 Task: Add Wishgarden Deep Lung & Bronchioles to the cart.
Action: Mouse moved to (334, 167)
Screenshot: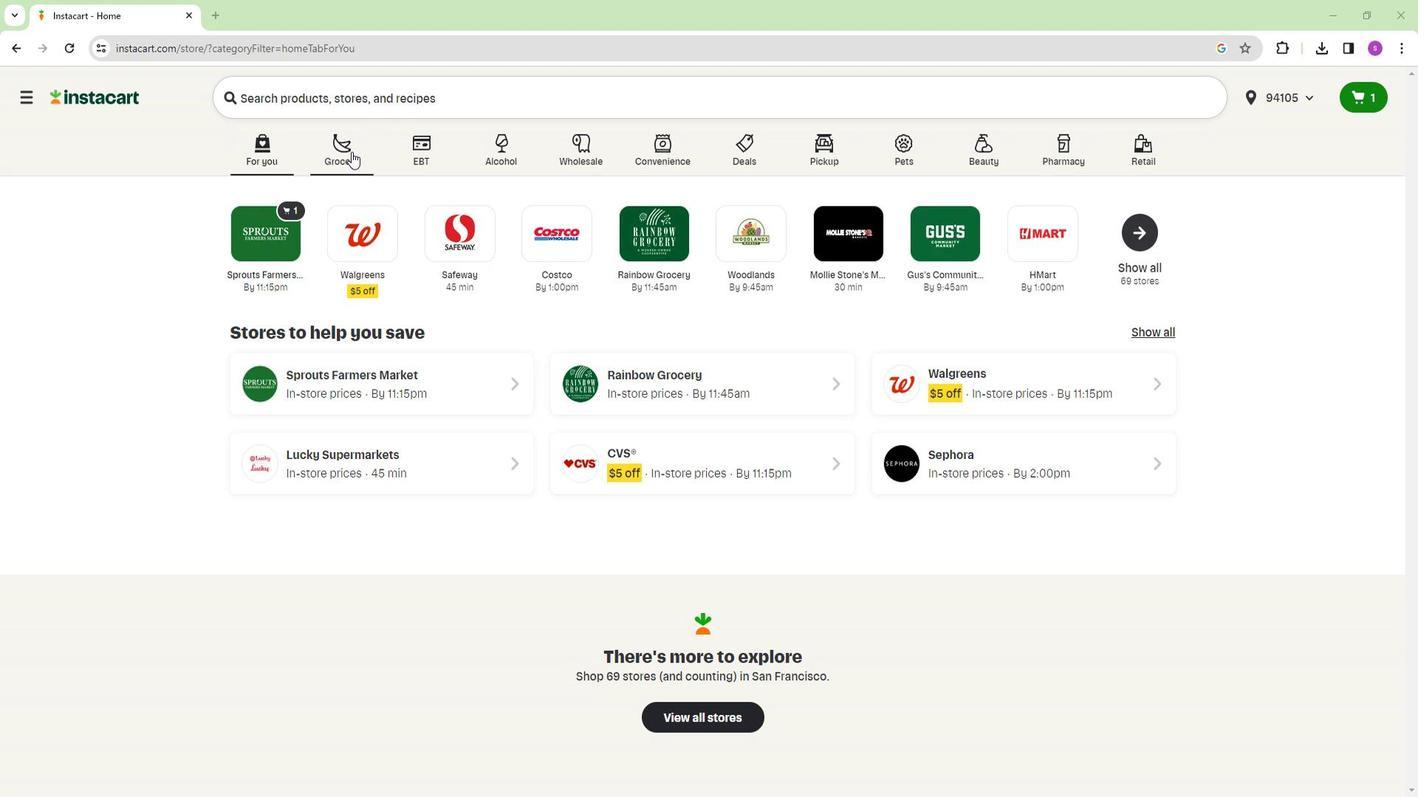 
Action: Mouse pressed left at (334, 167)
Screenshot: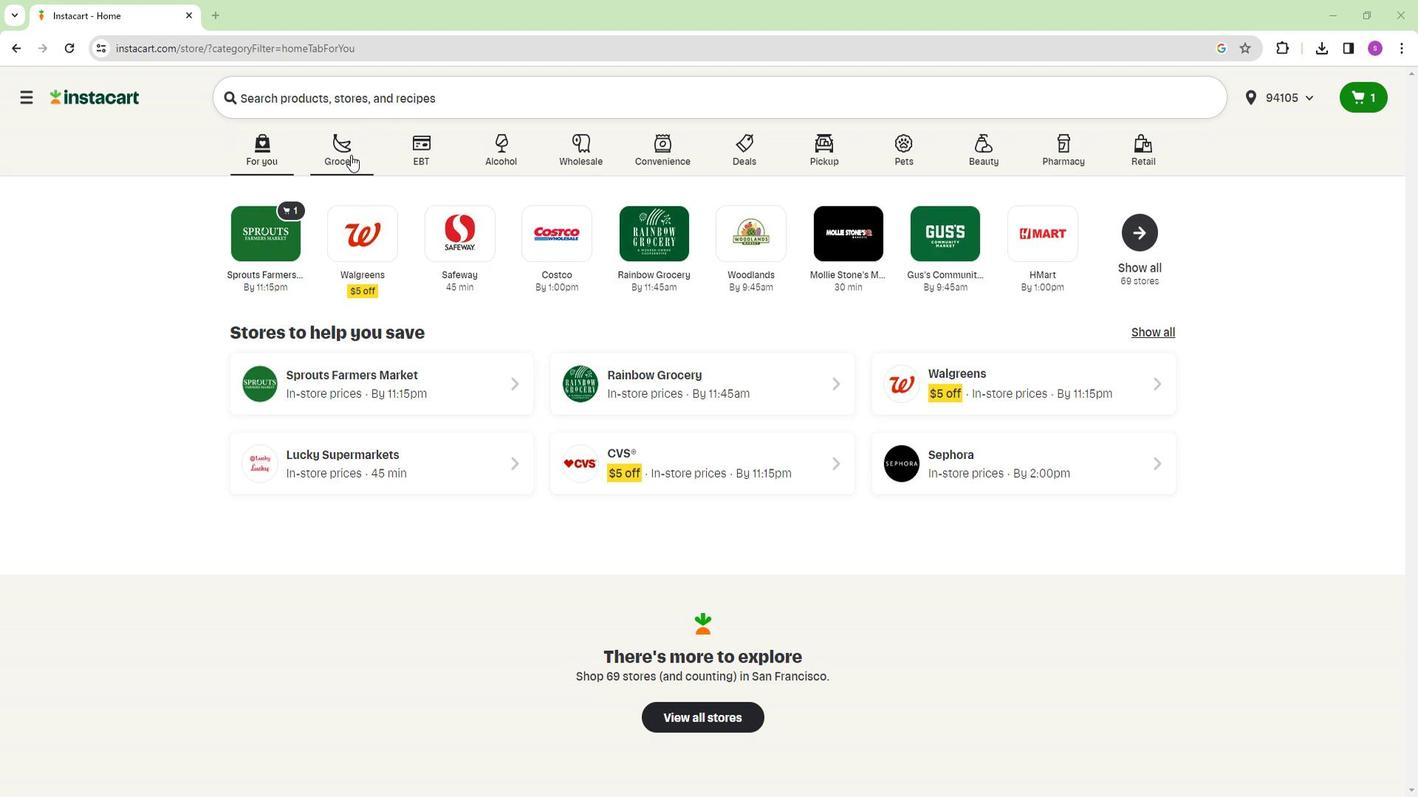 
Action: Mouse moved to (237, 242)
Screenshot: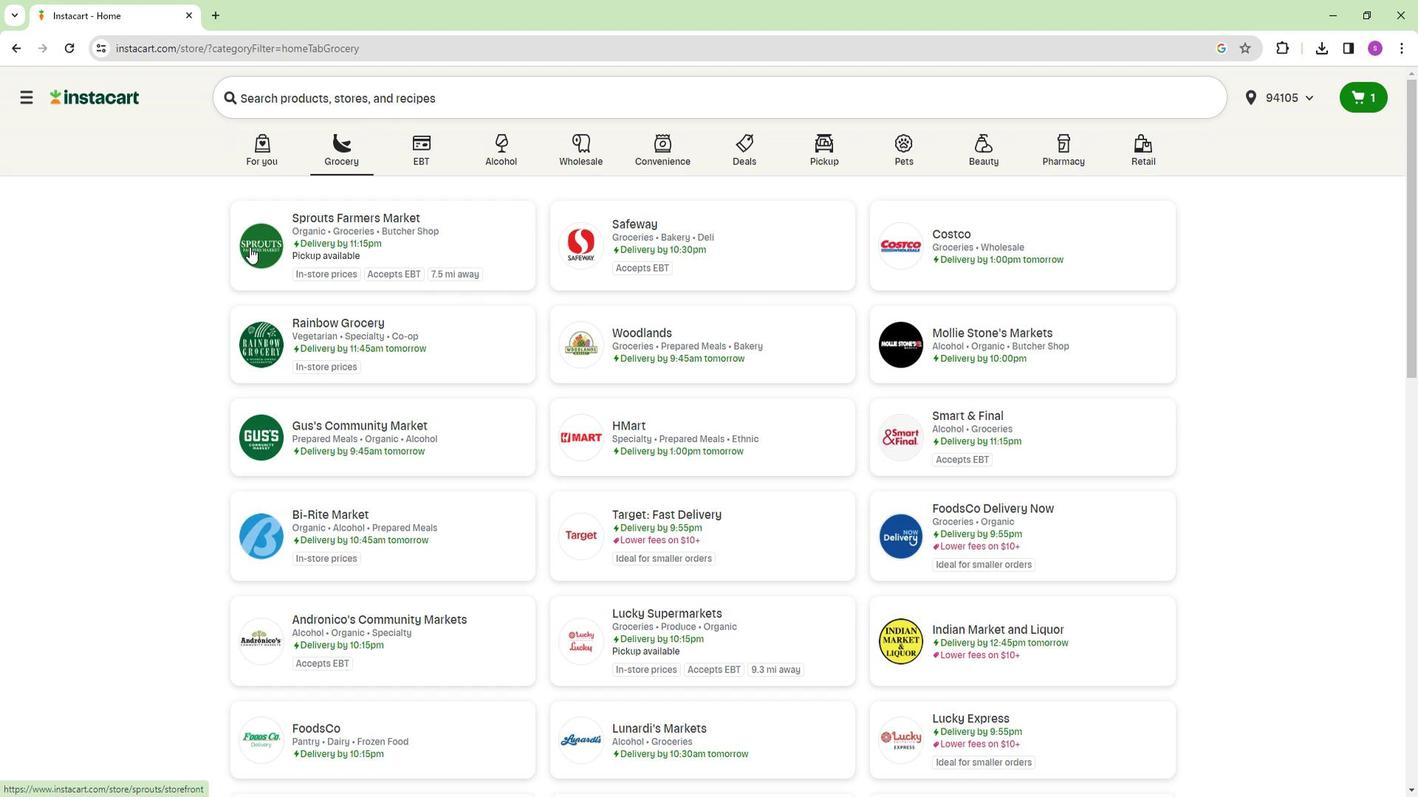 
Action: Mouse pressed left at (237, 242)
Screenshot: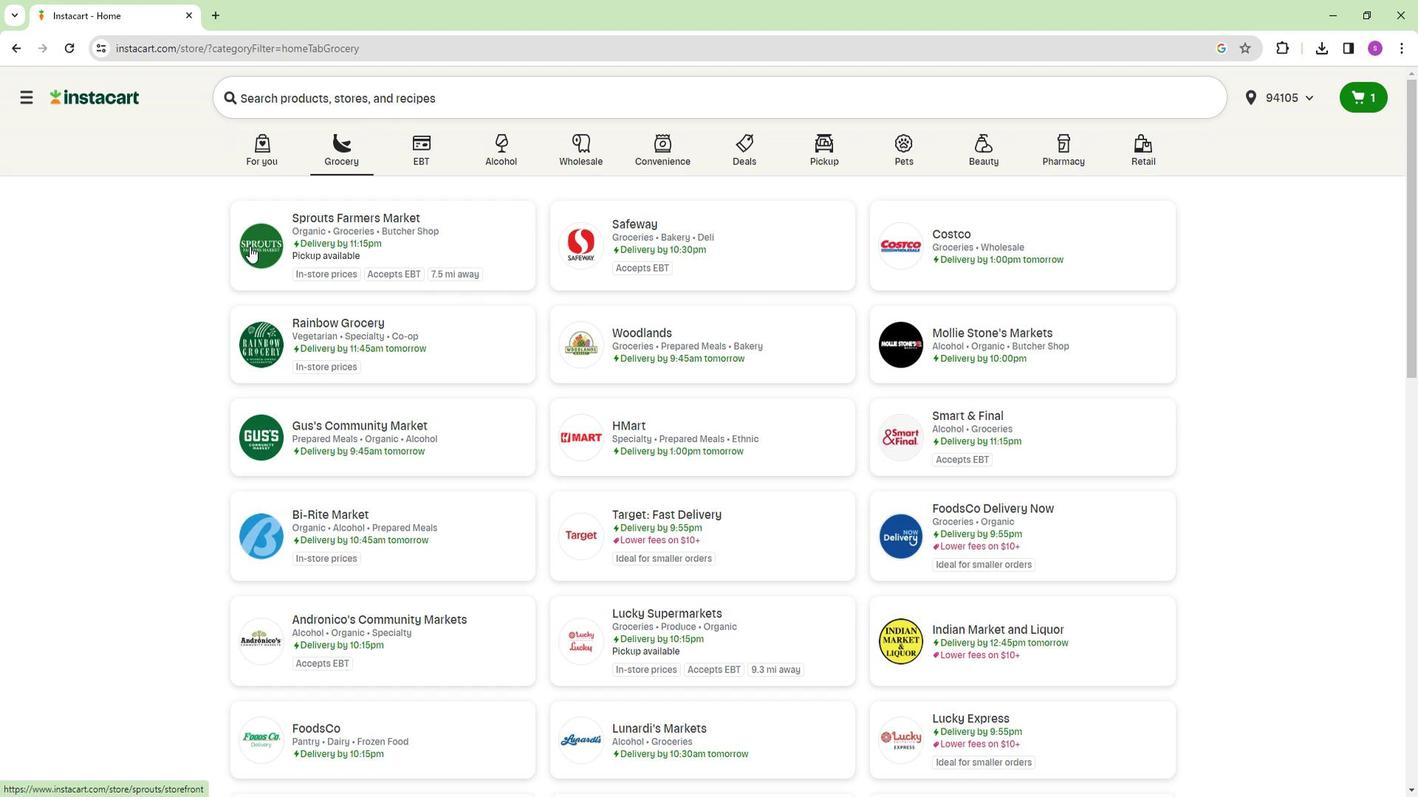 
Action: Mouse moved to (119, 468)
Screenshot: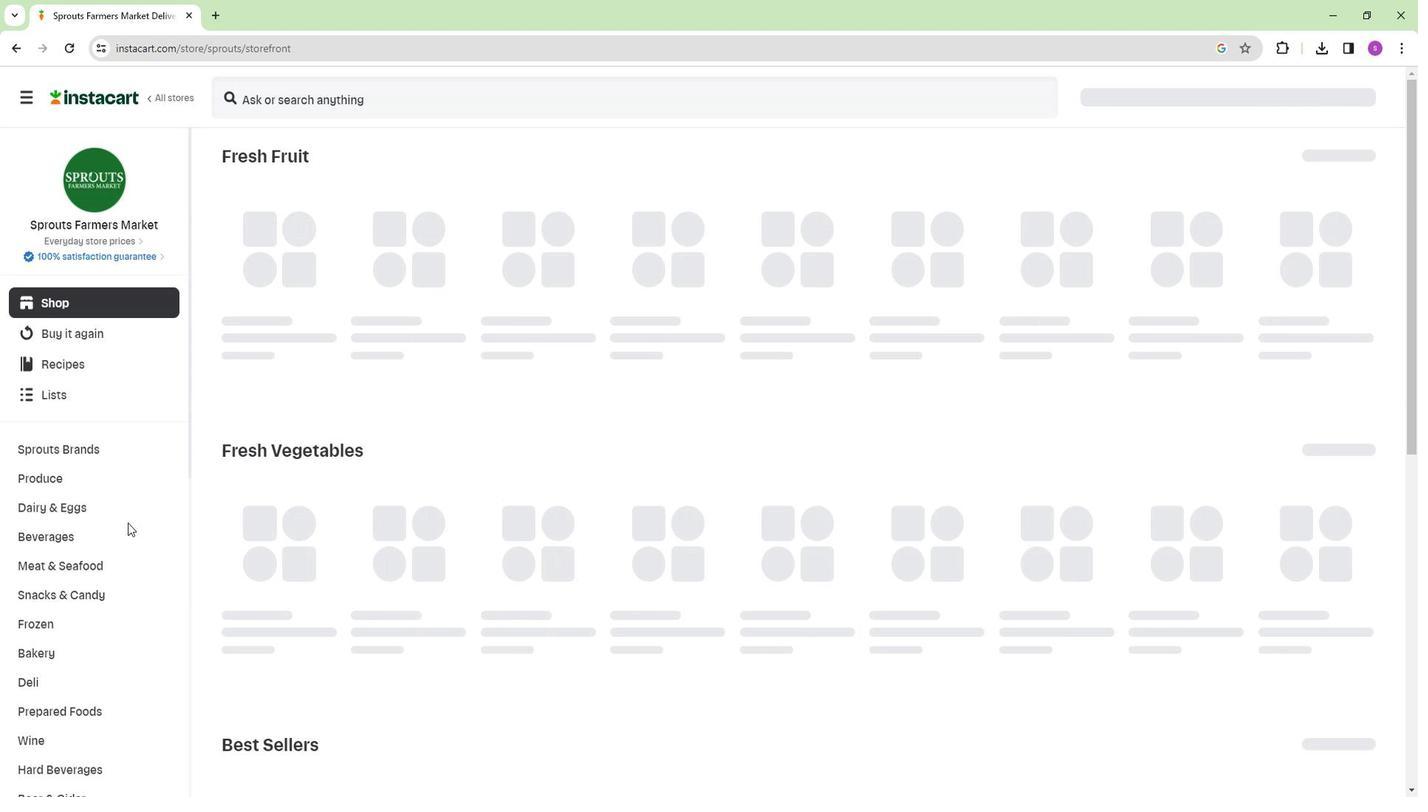 
Action: Mouse scrolled (119, 467) with delta (0, 0)
Screenshot: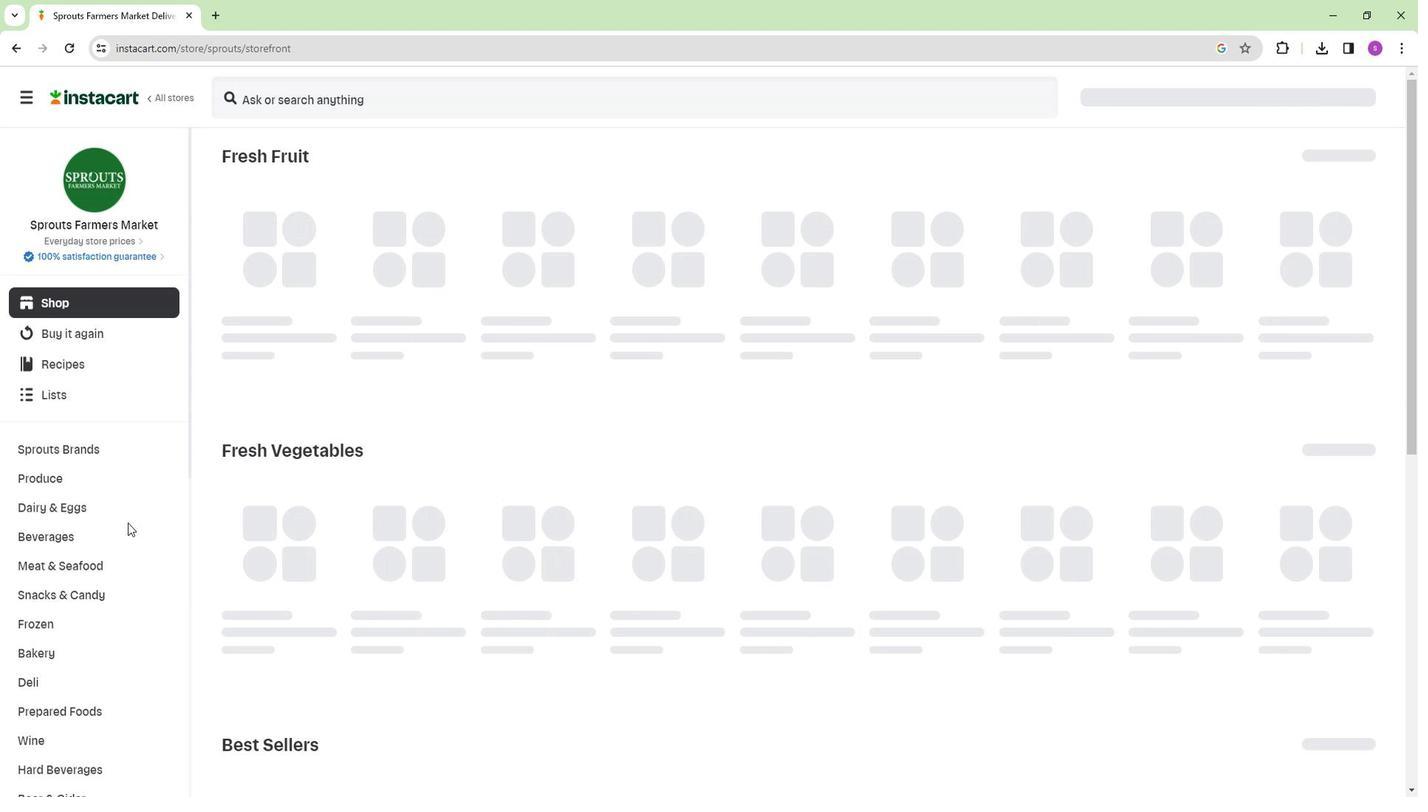 
Action: Mouse moved to (120, 466)
Screenshot: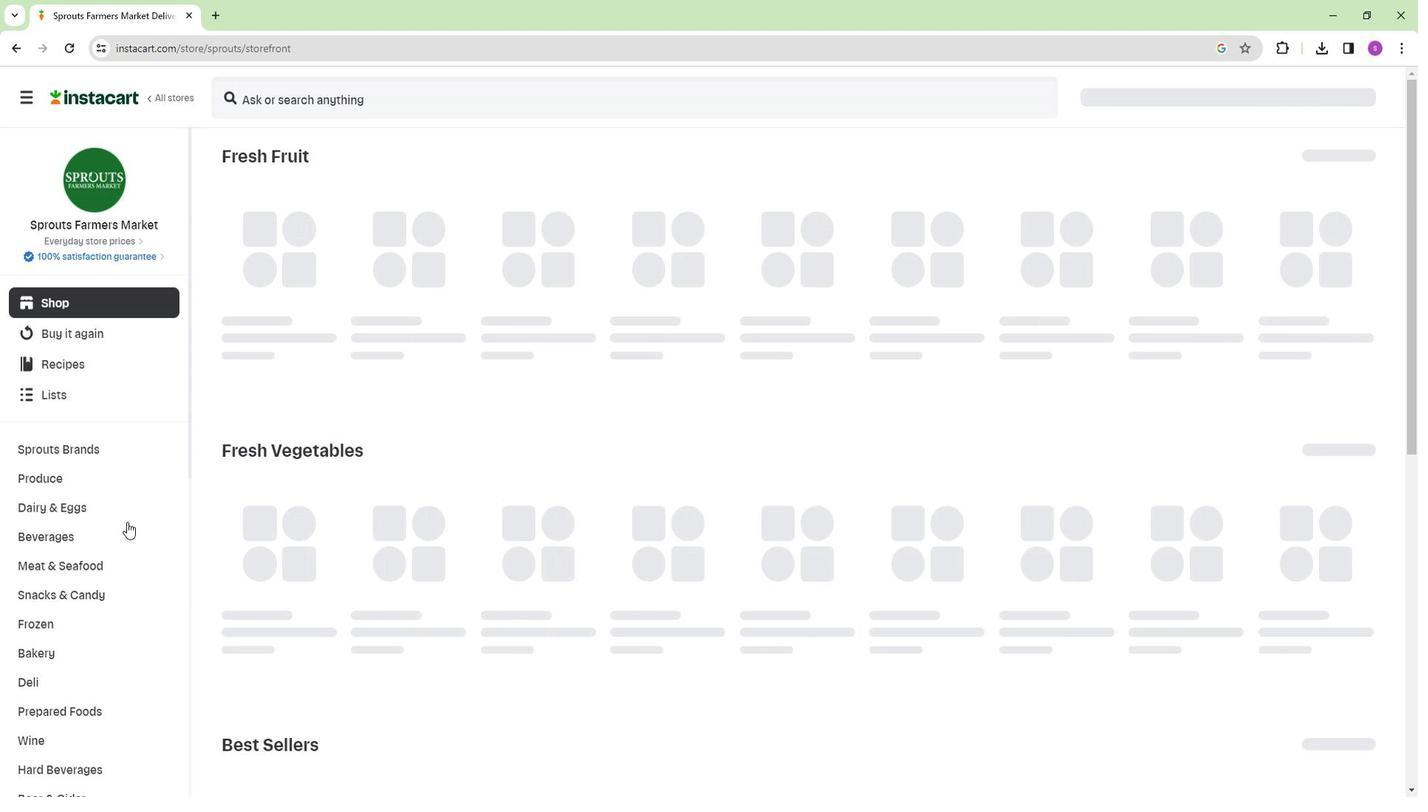 
Action: Mouse scrolled (120, 465) with delta (0, 0)
Screenshot: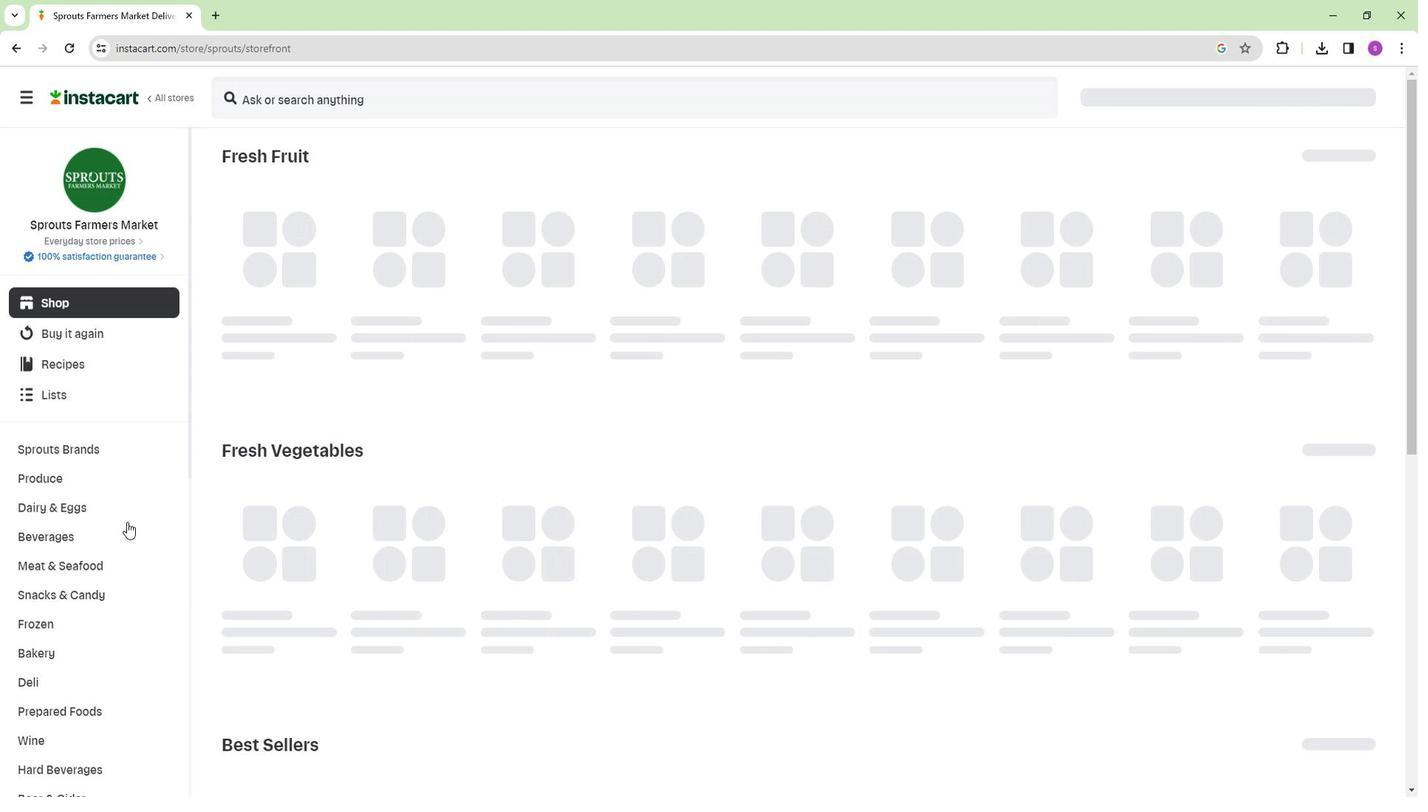 
Action: Mouse moved to (125, 452)
Screenshot: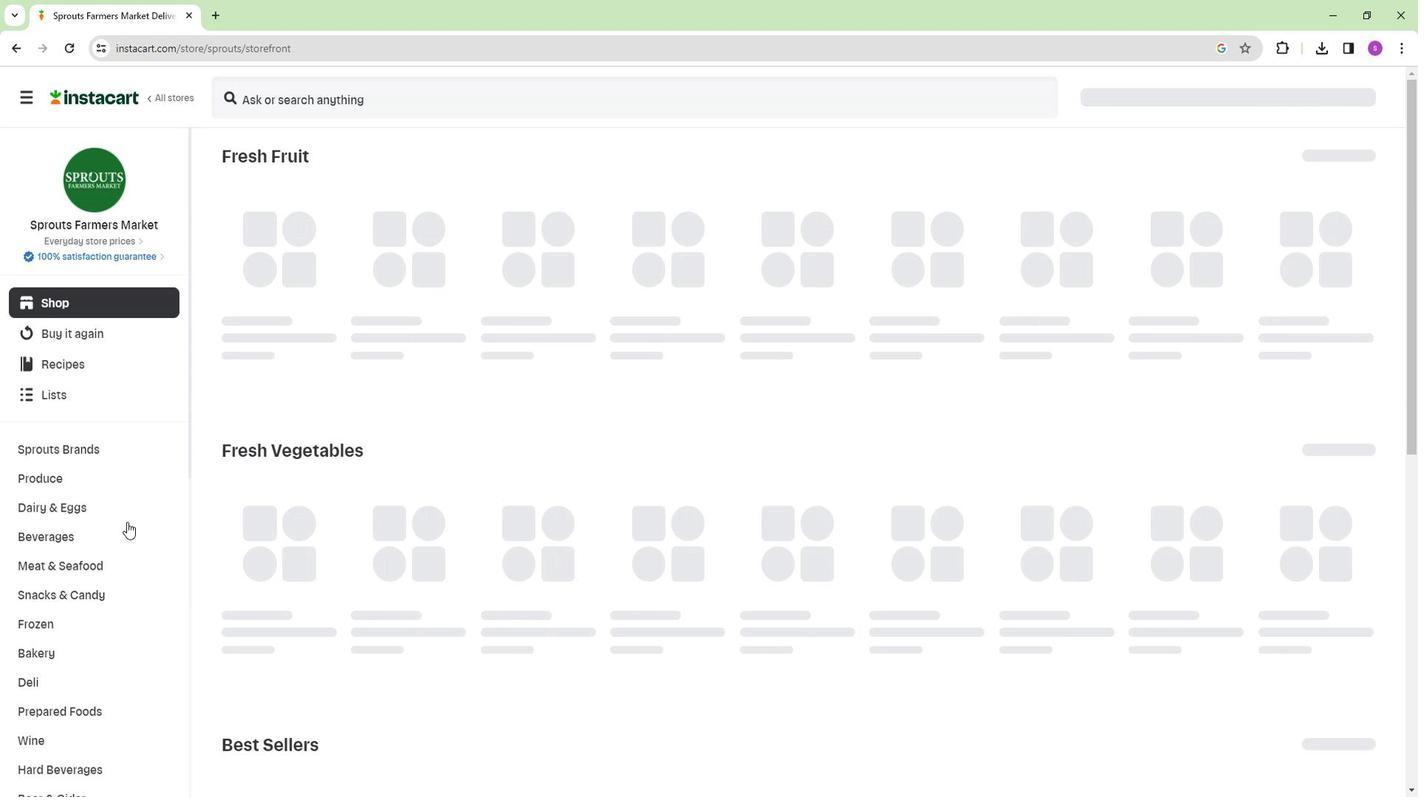 
Action: Mouse scrolled (125, 452) with delta (0, 0)
Screenshot: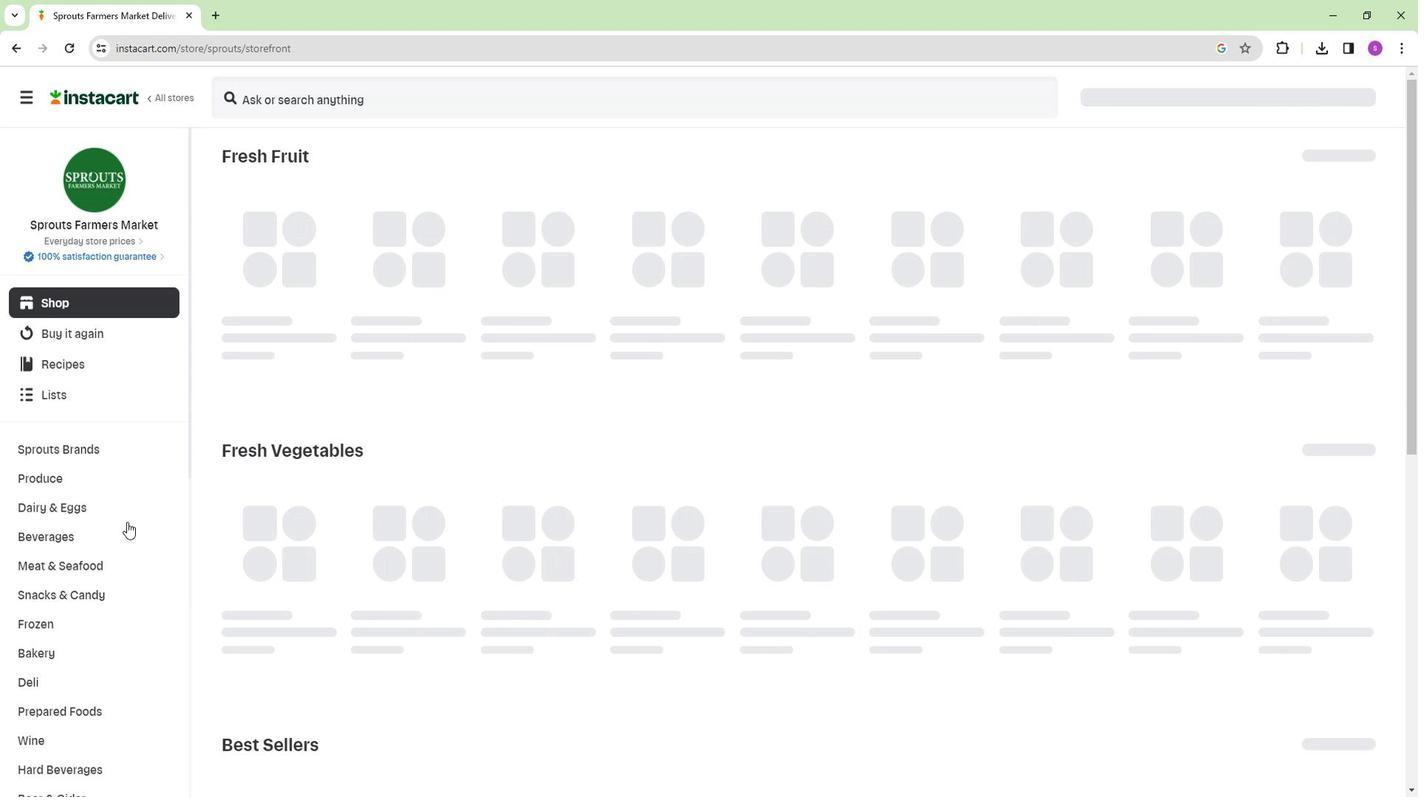 
Action: Mouse moved to (113, 418)
Screenshot: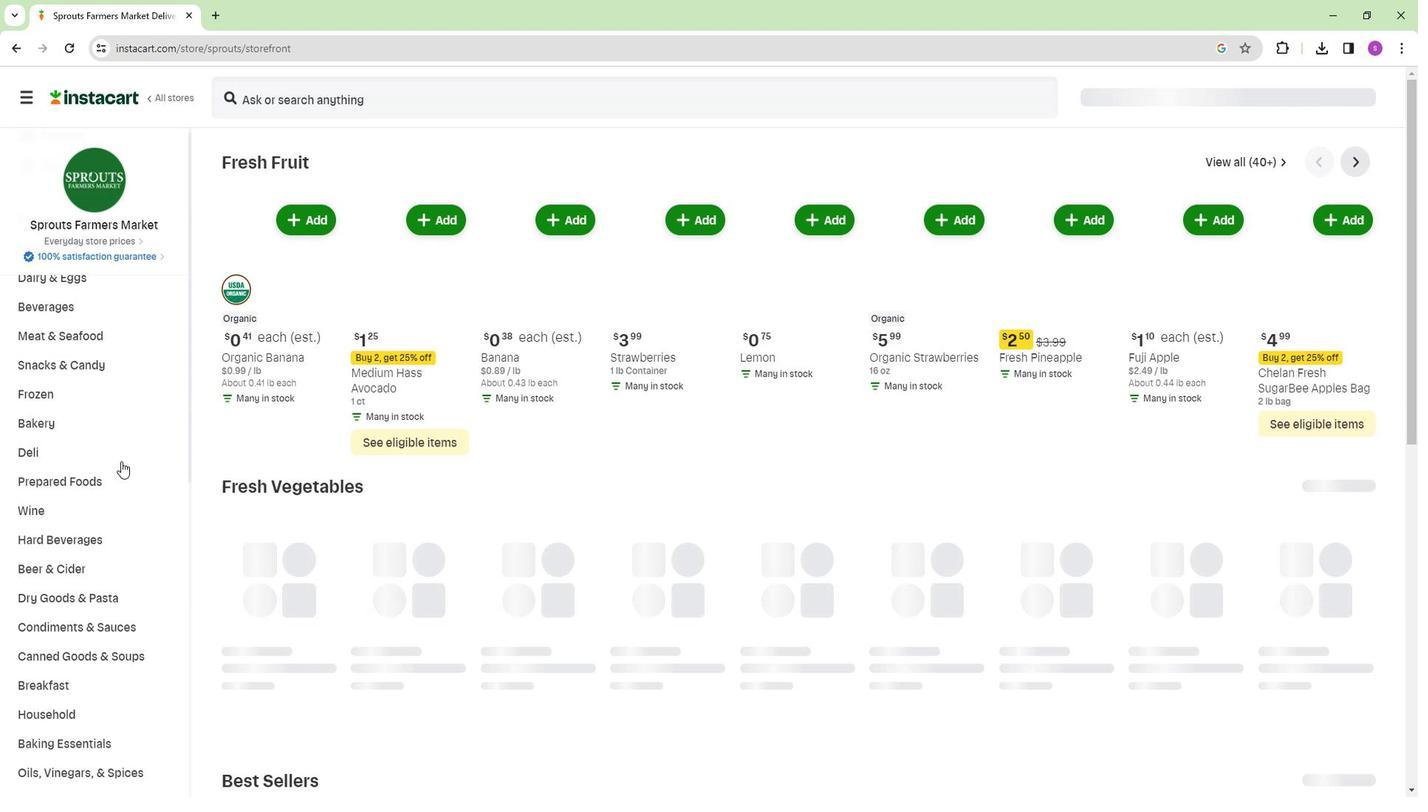 
Action: Mouse scrolled (113, 418) with delta (0, 0)
Screenshot: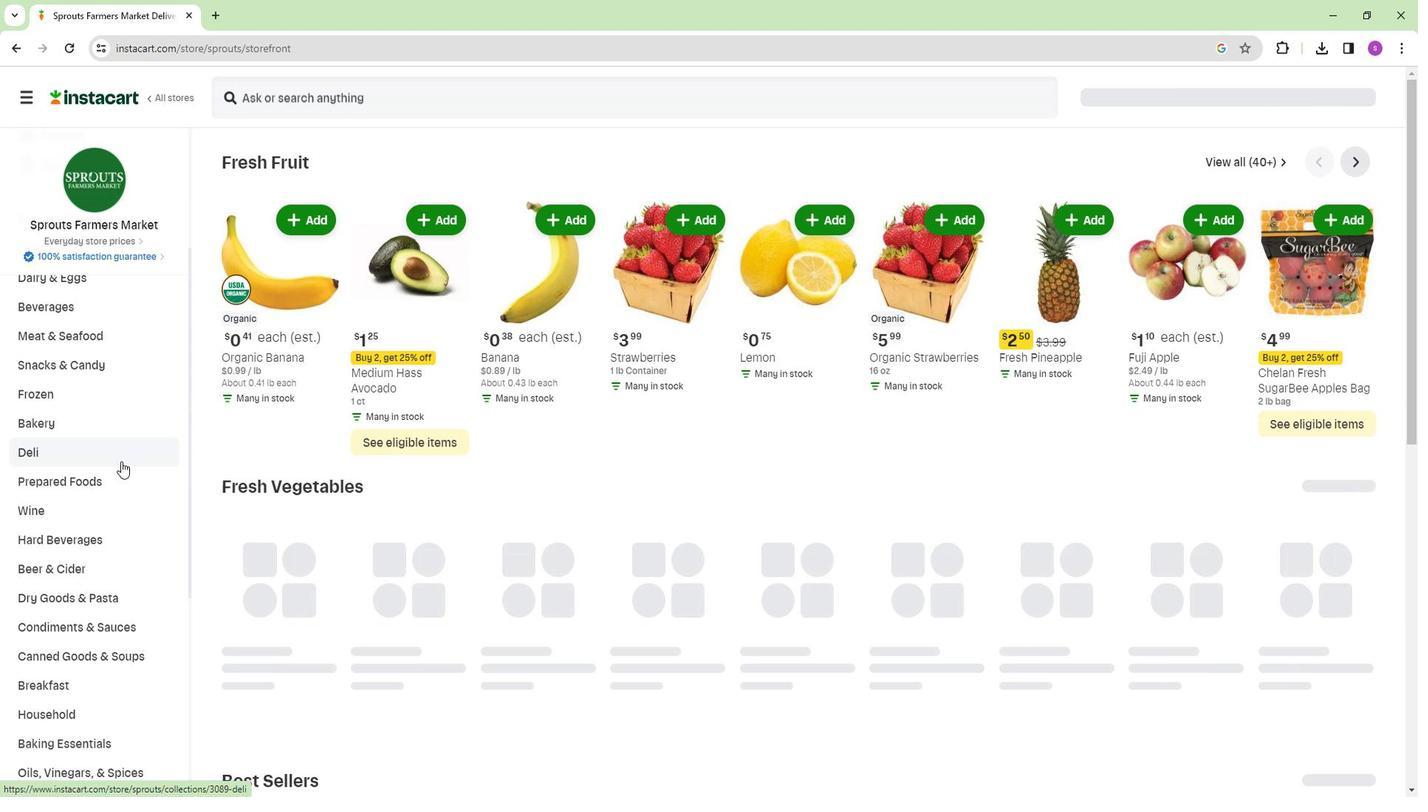 
Action: Mouse moved to (87, 633)
Screenshot: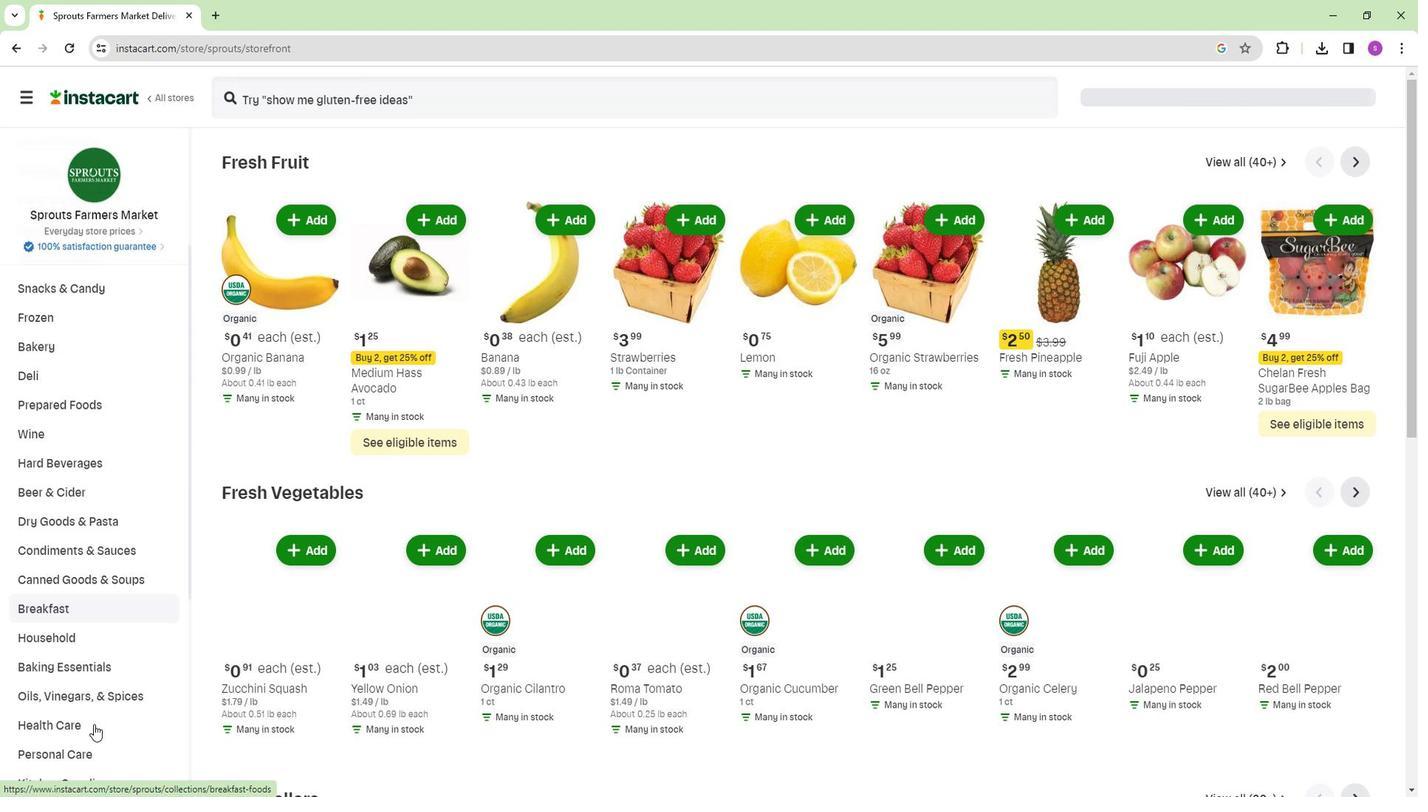 
Action: Mouse pressed left at (87, 633)
Screenshot: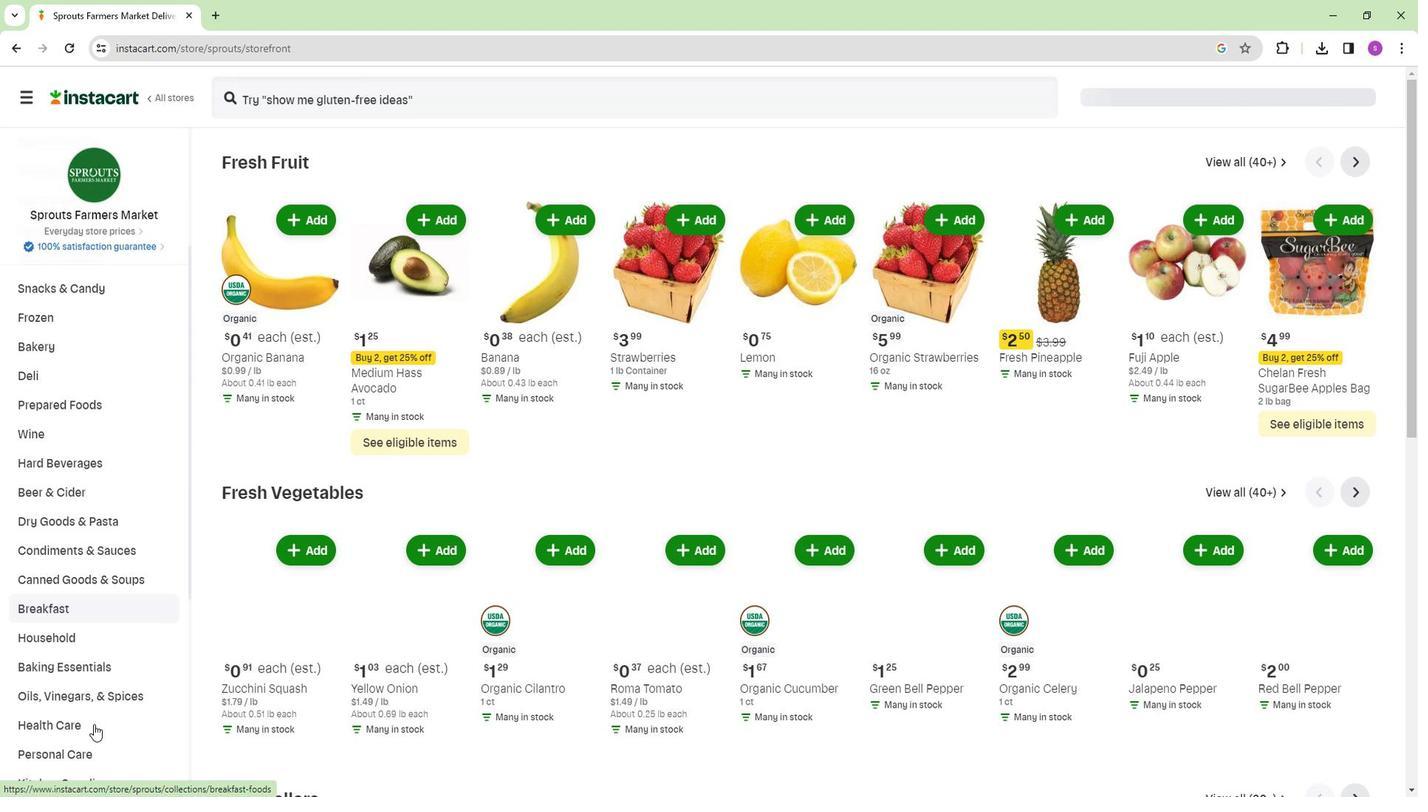 
Action: Mouse moved to (54, 633)
Screenshot: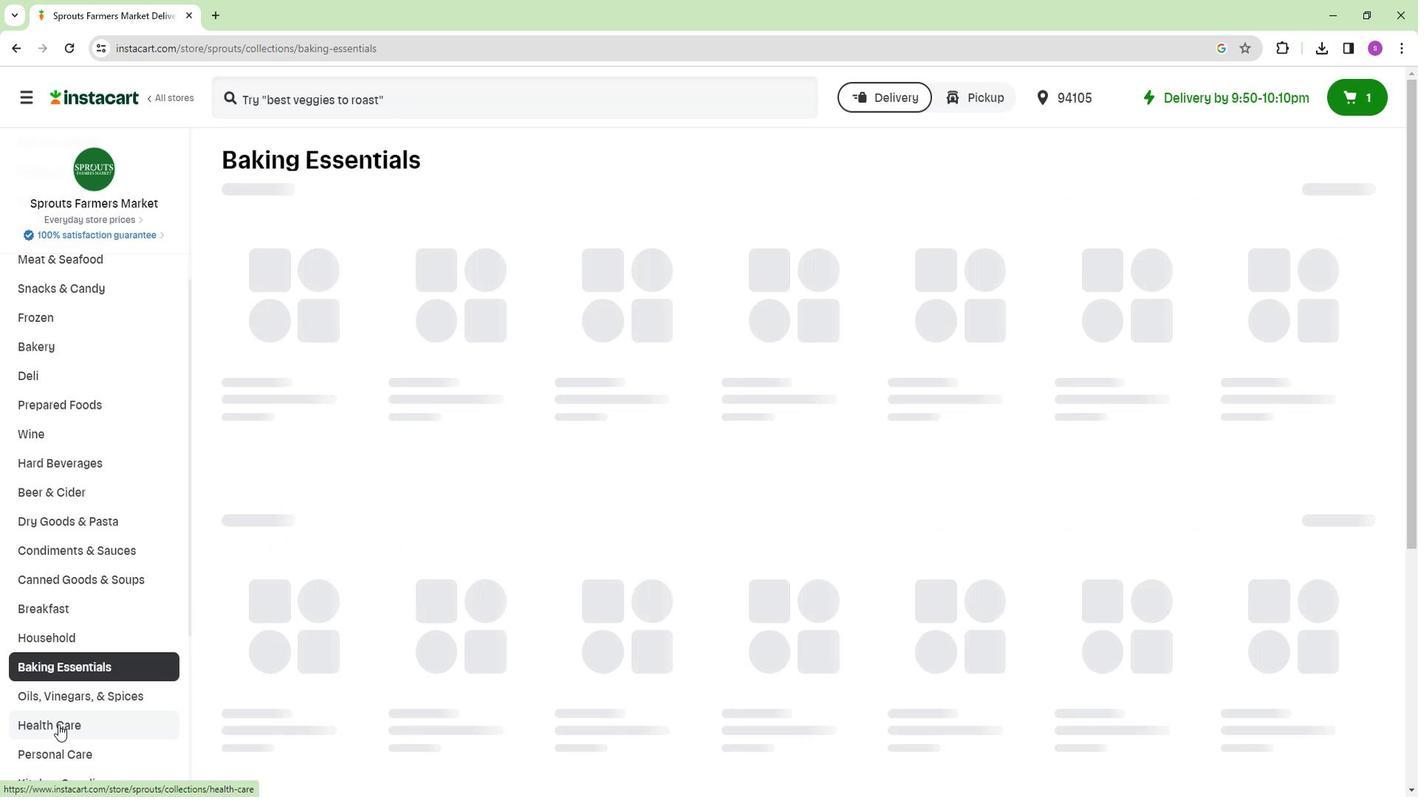 
Action: Mouse pressed left at (54, 633)
Screenshot: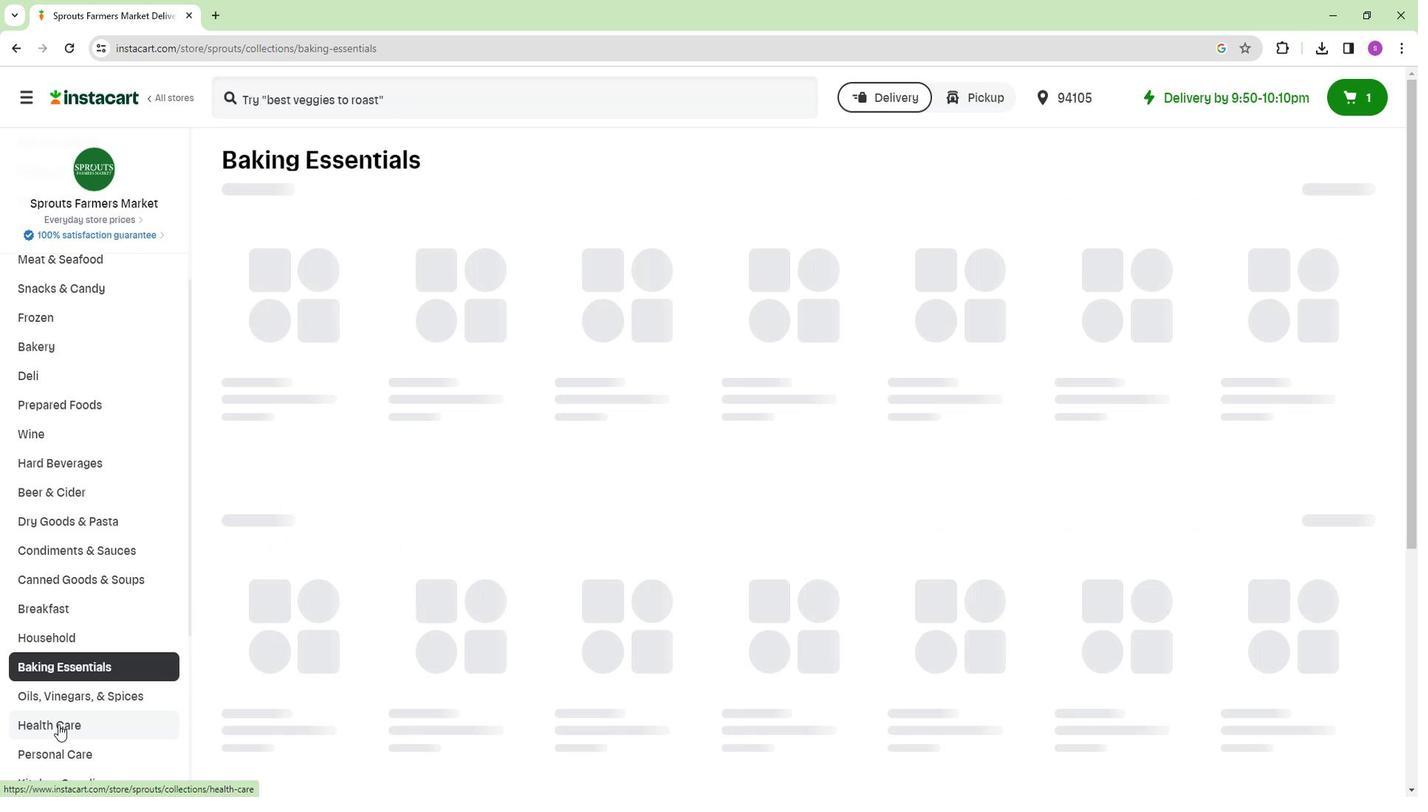 
Action: Mouse moved to (476, 202)
Screenshot: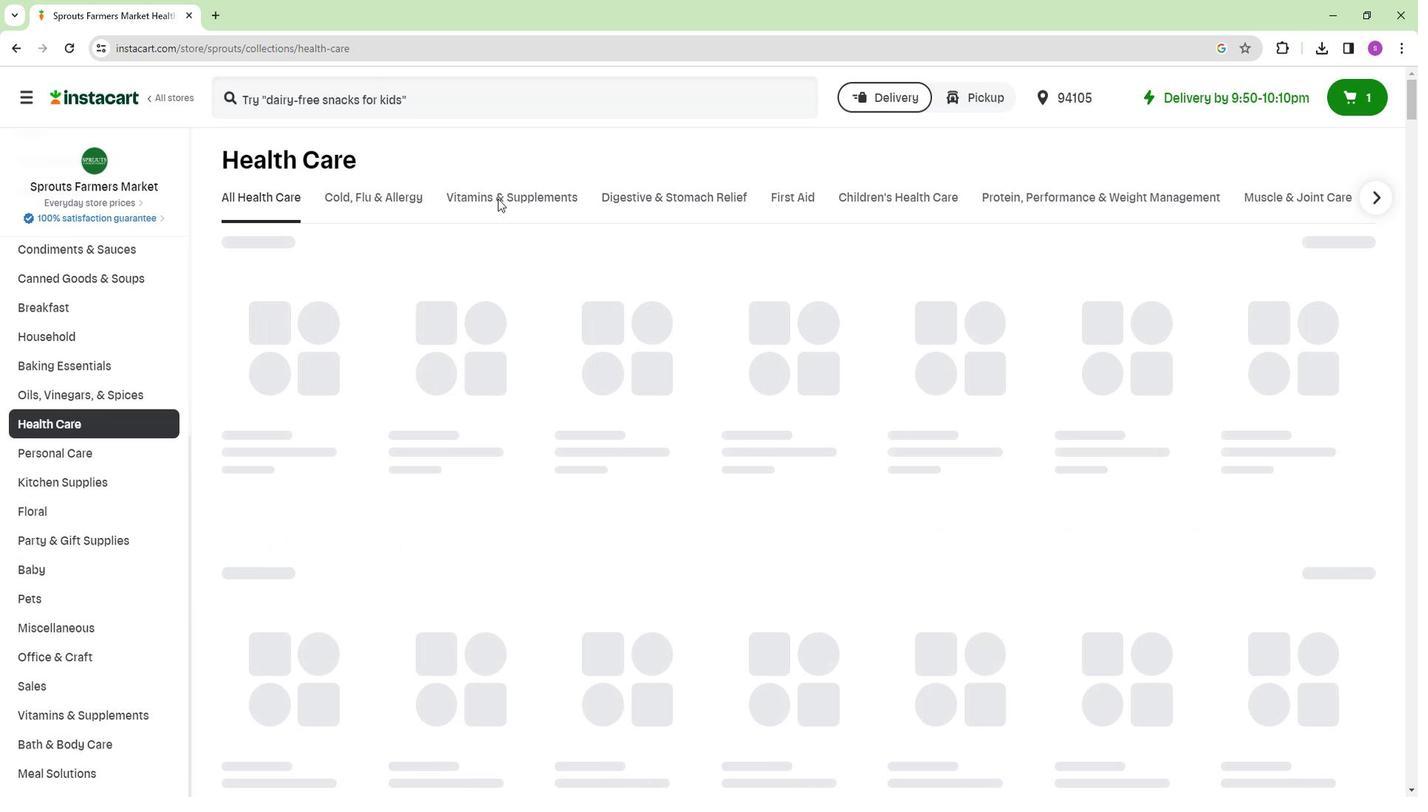 
Action: Mouse pressed left at (476, 202)
Screenshot: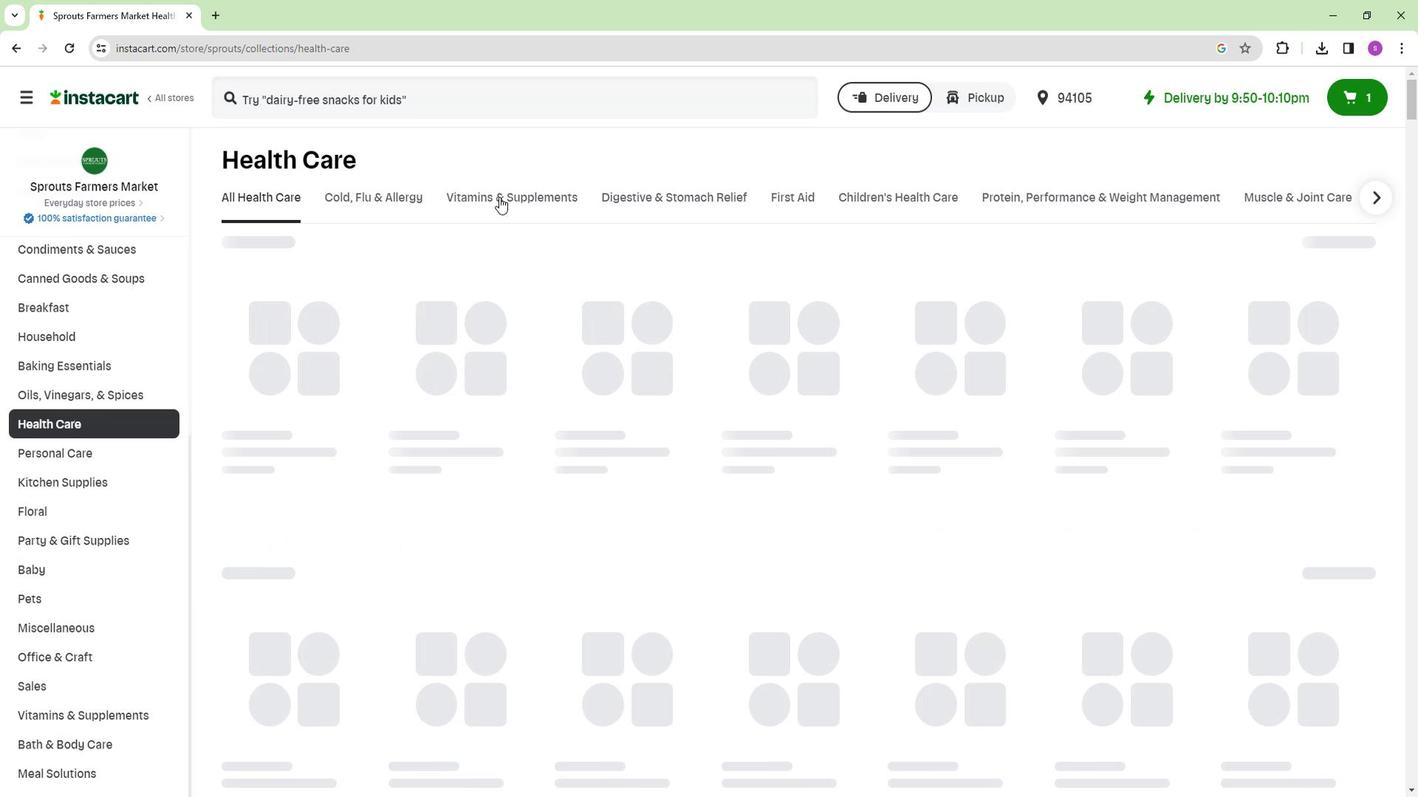 
Action: Mouse moved to (439, 256)
Screenshot: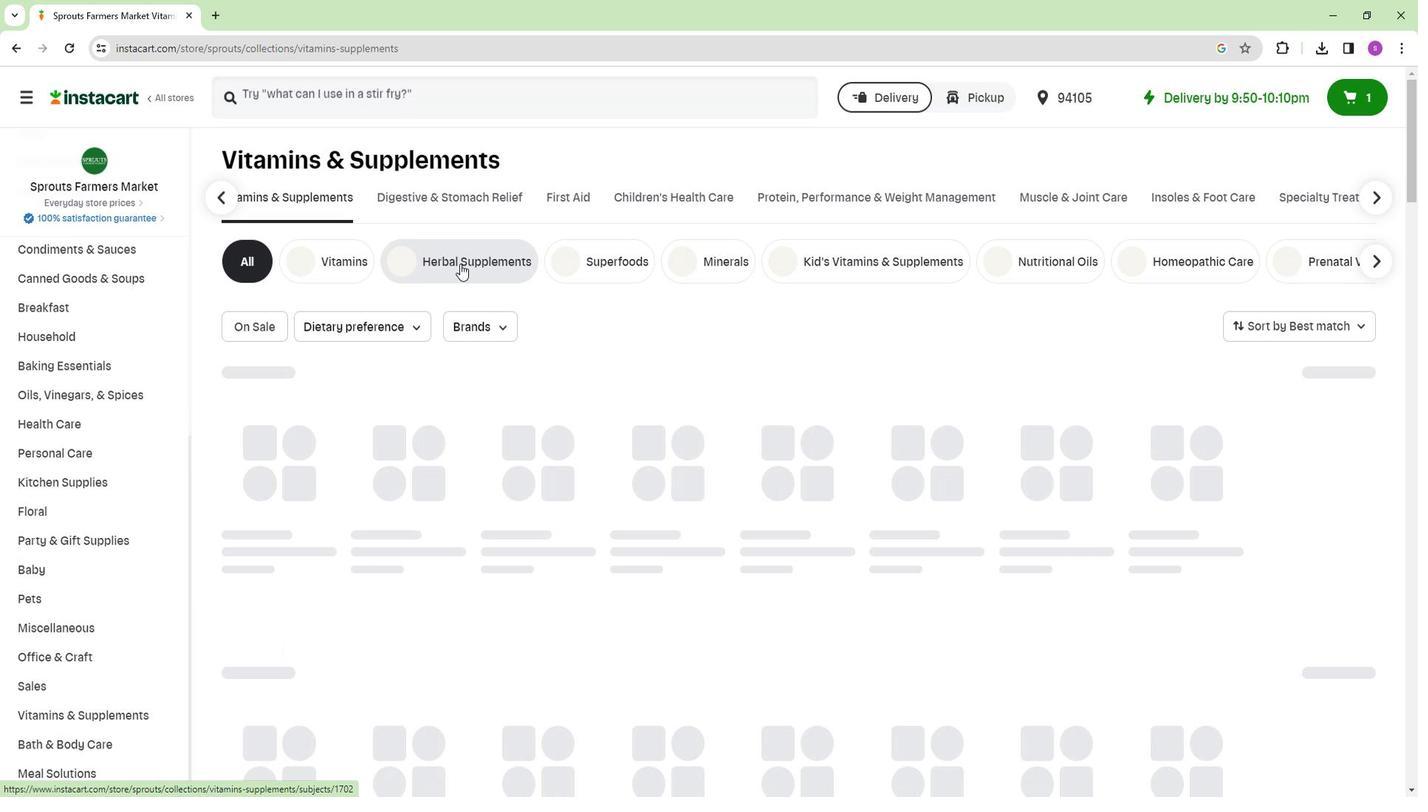 
Action: Mouse pressed left at (439, 256)
Screenshot: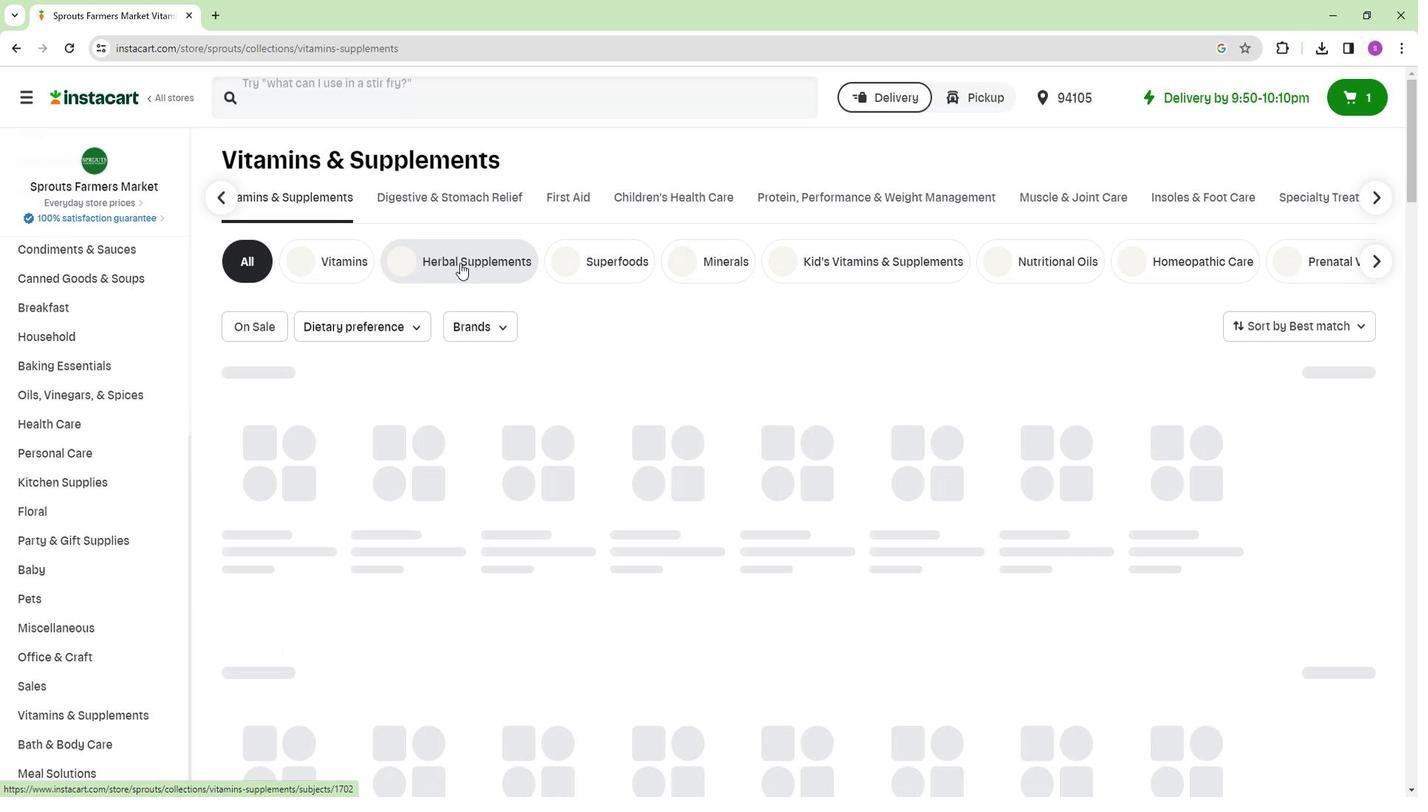 
Action: Mouse moved to (424, 115)
Screenshot: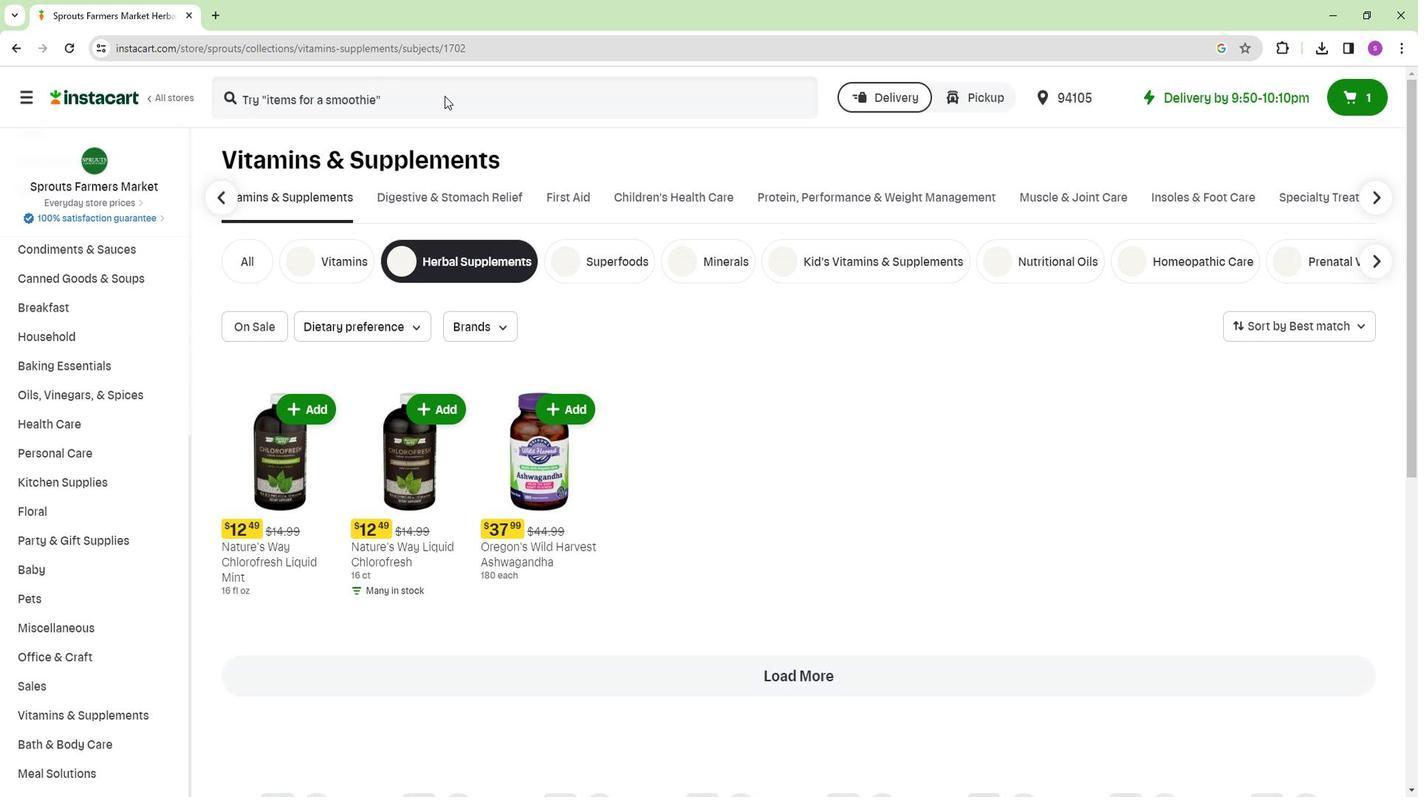 
Action: Mouse pressed left at (424, 115)
Screenshot: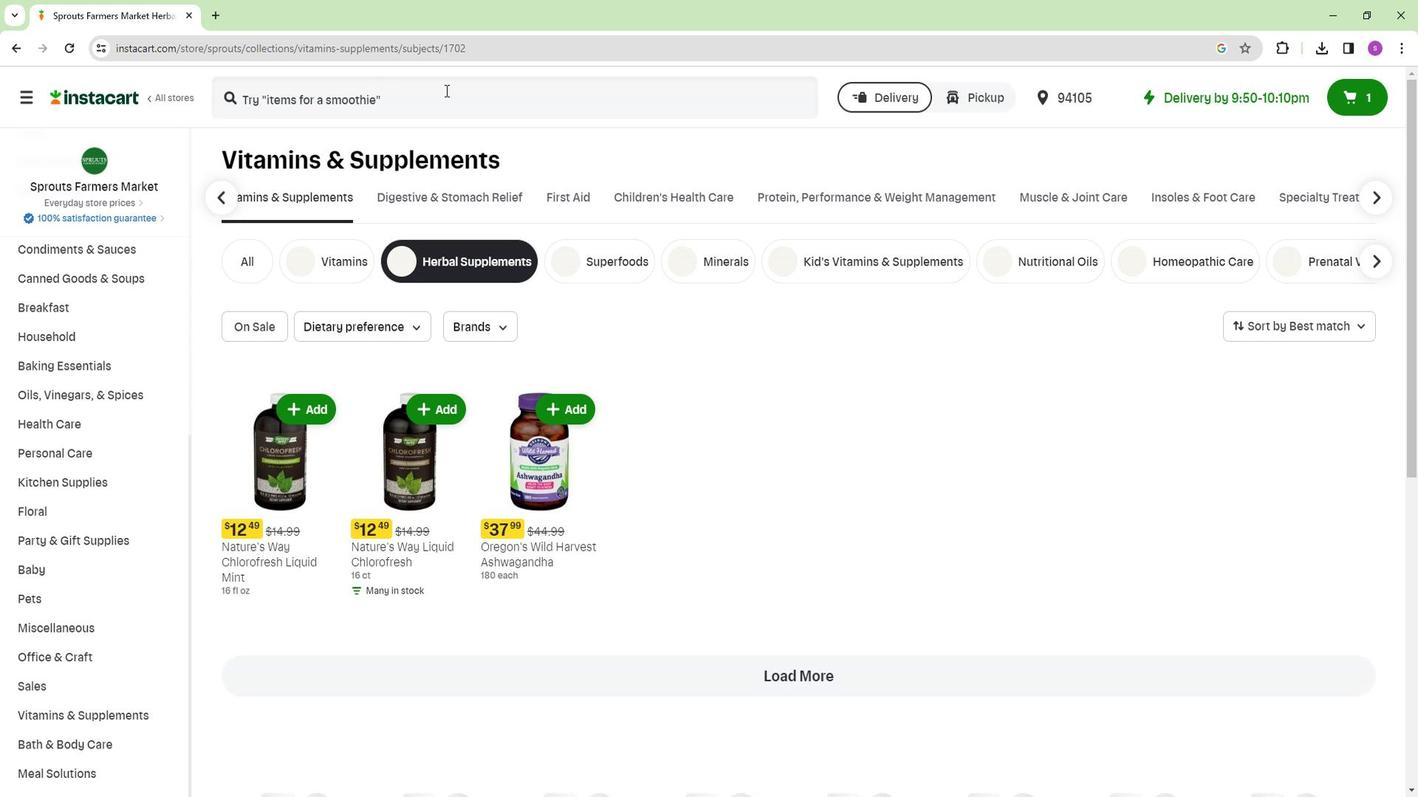 
Action: Key pressed <Key.shift>Wishgarden<Key.space><Key.shift>Deep<Key.space><Key.shift>Lung<Key.space><Key.shift>&<Key.space><Key.shift>Bronchioles<Key.enter>
Screenshot: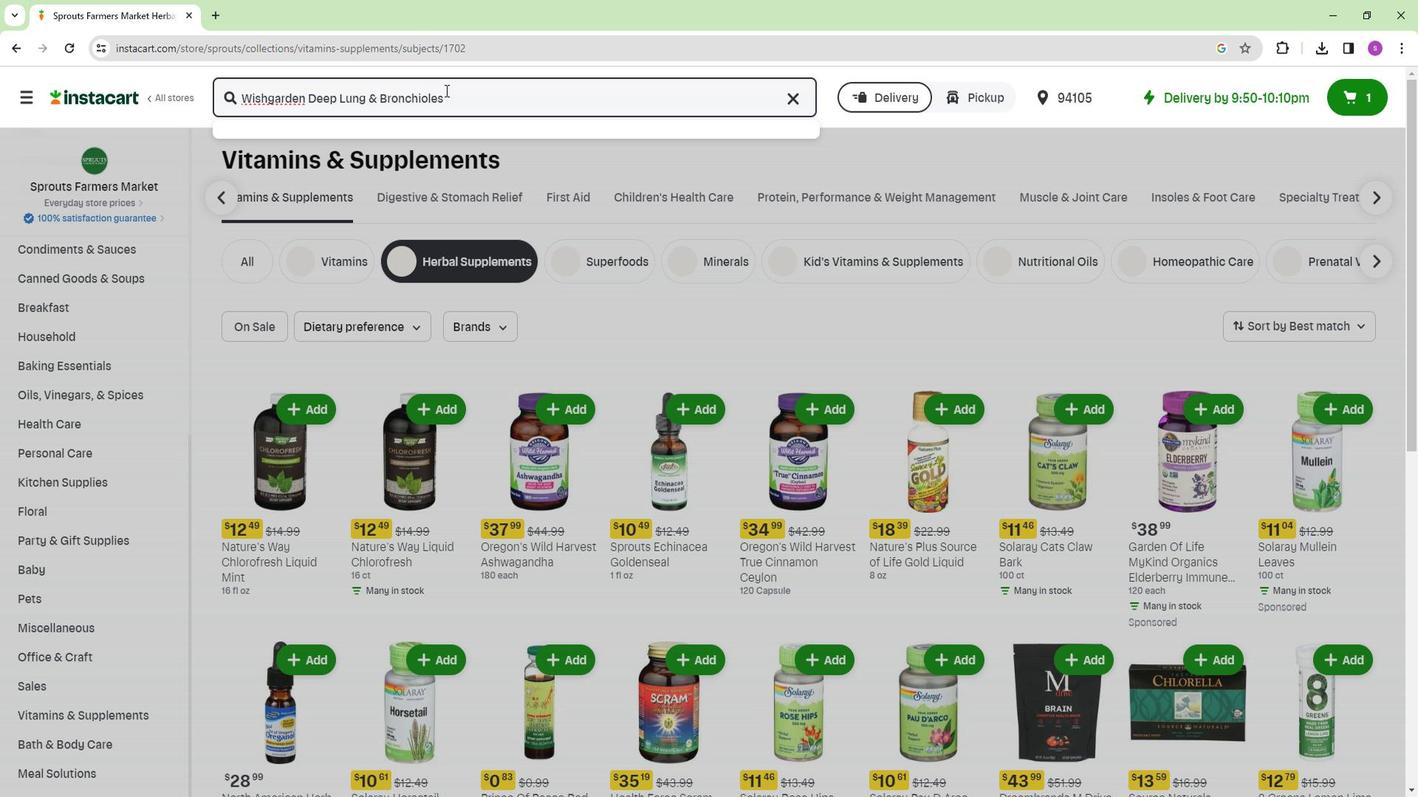 
Action: Mouse moved to (388, 347)
Screenshot: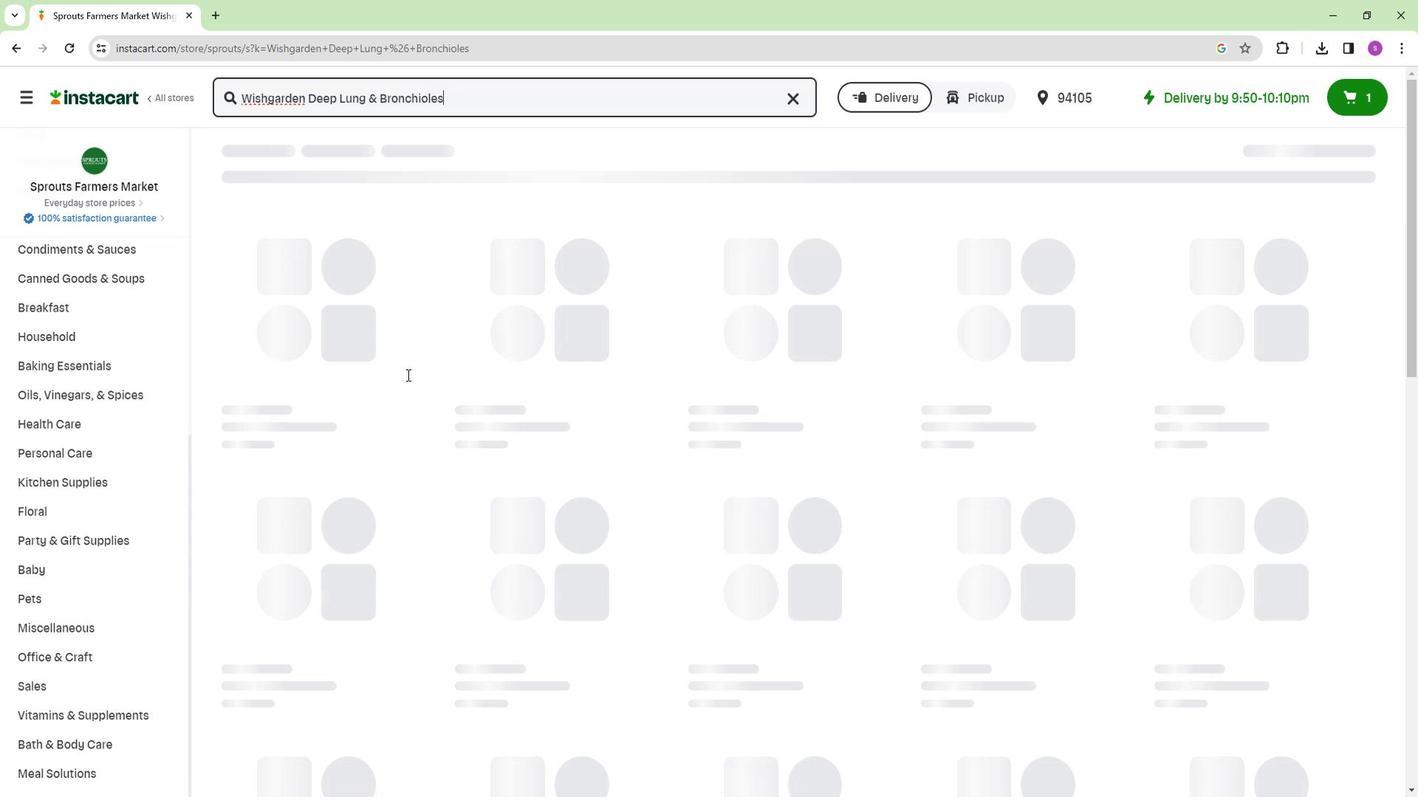 
Action: Mouse scrolled (388, 347) with delta (0, 0)
Screenshot: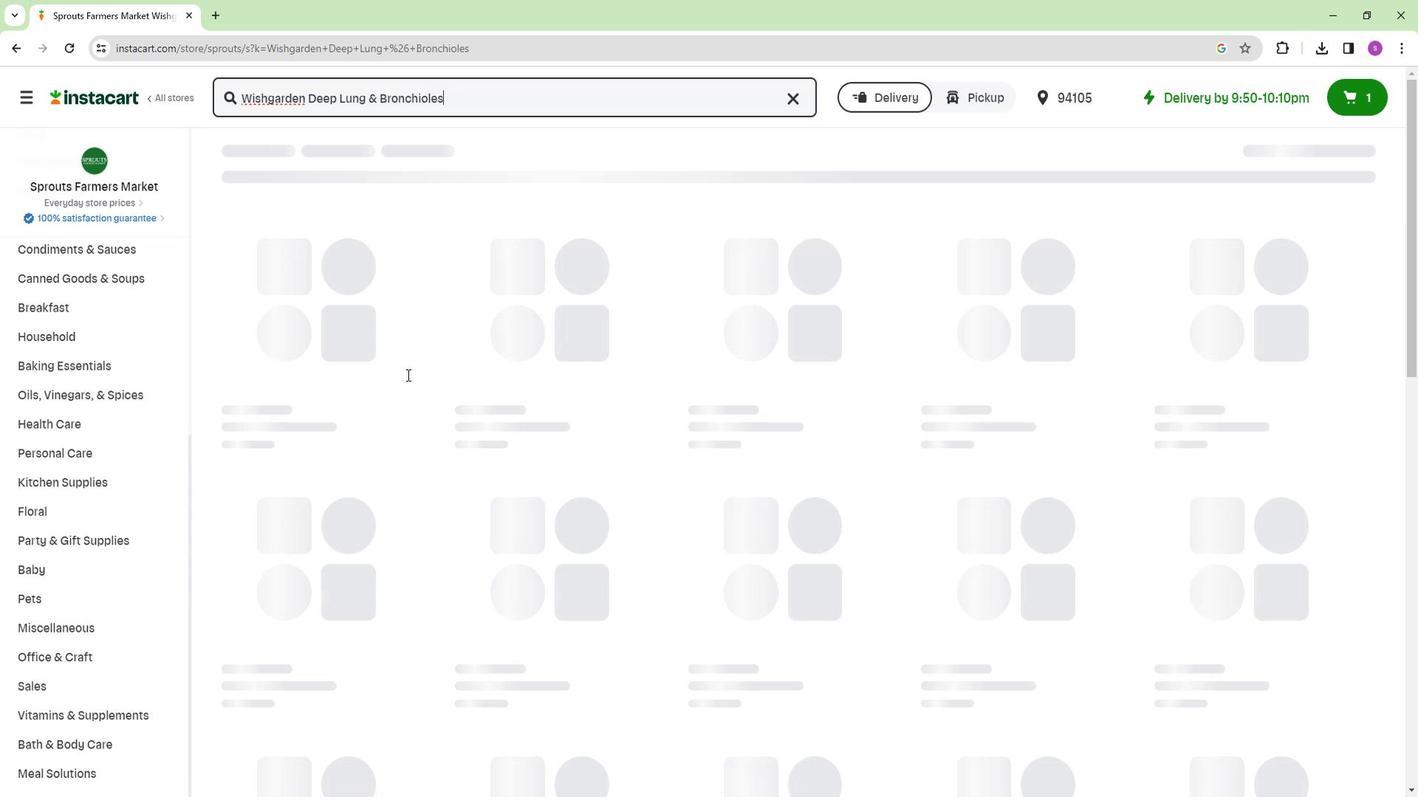 
Action: Mouse scrolled (388, 347) with delta (0, 0)
Screenshot: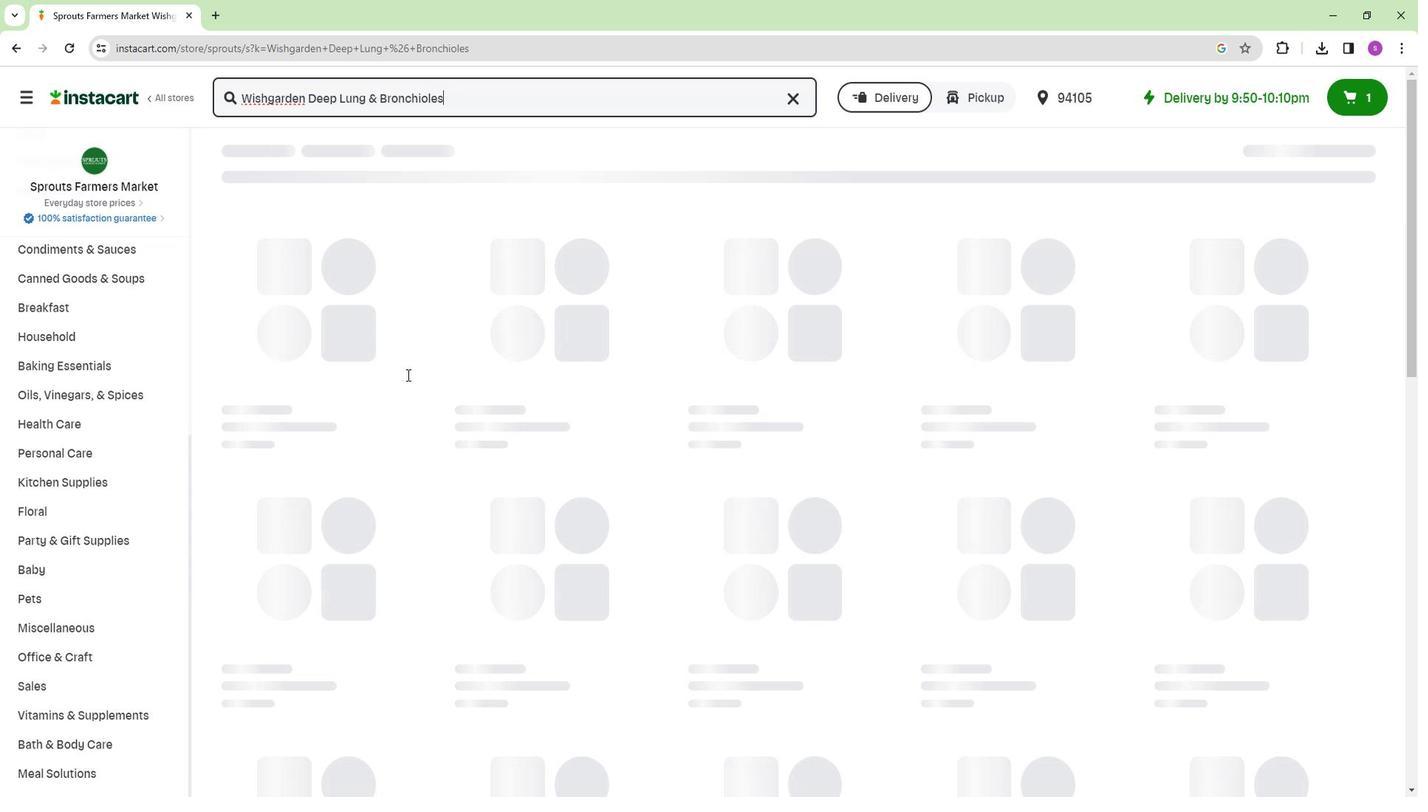 
Action: Mouse moved to (399, 346)
Screenshot: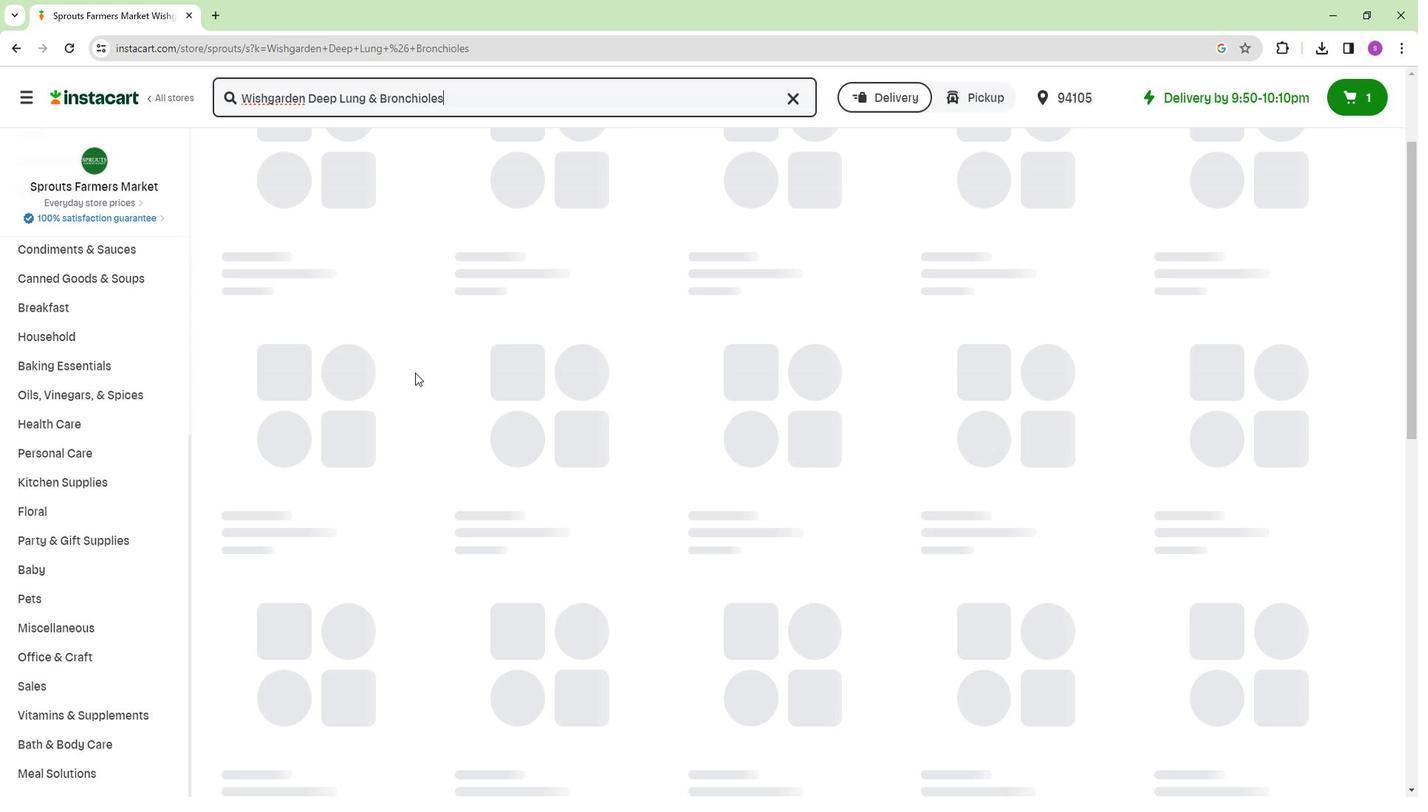 
Action: Mouse scrolled (399, 347) with delta (0, 0)
Screenshot: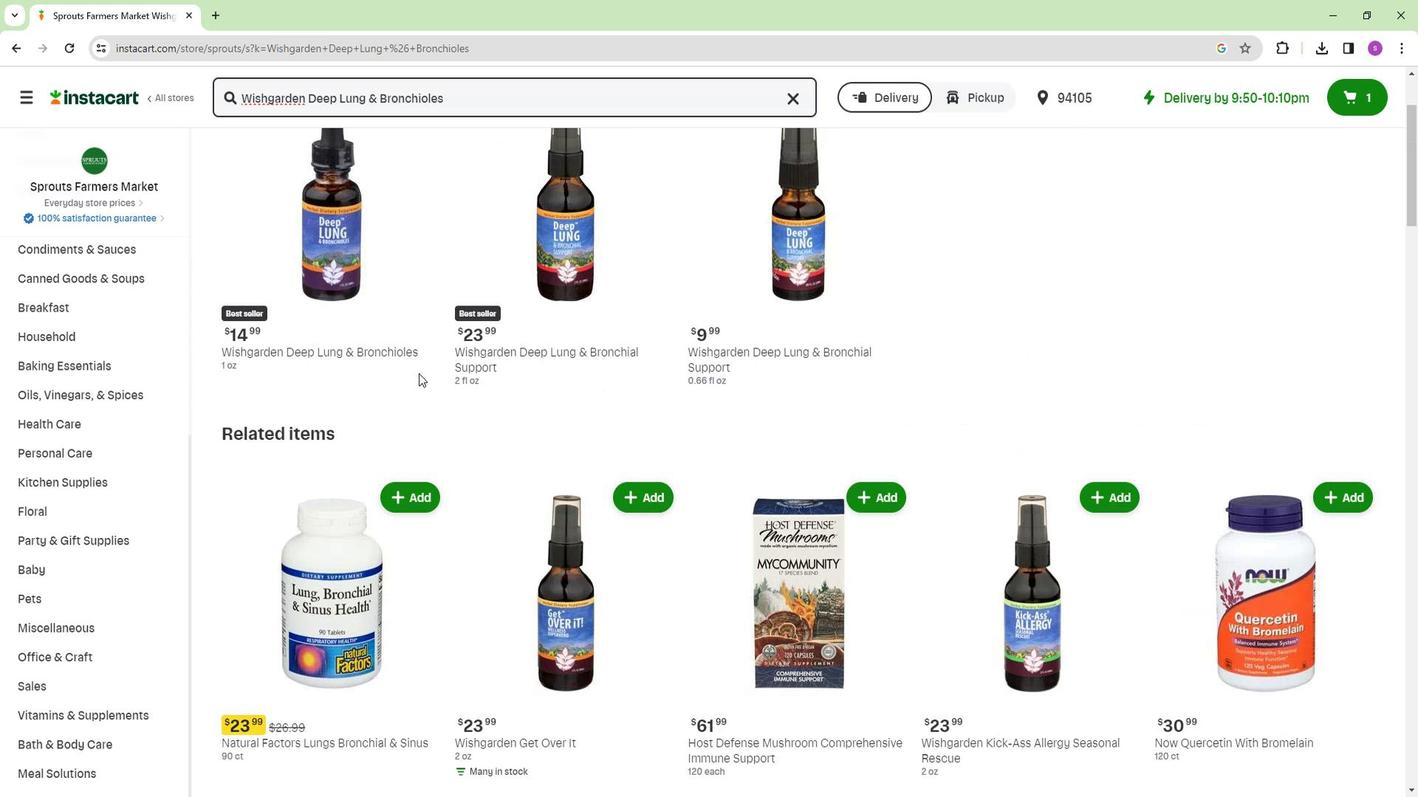 
Action: Mouse scrolled (399, 347) with delta (0, 0)
Screenshot: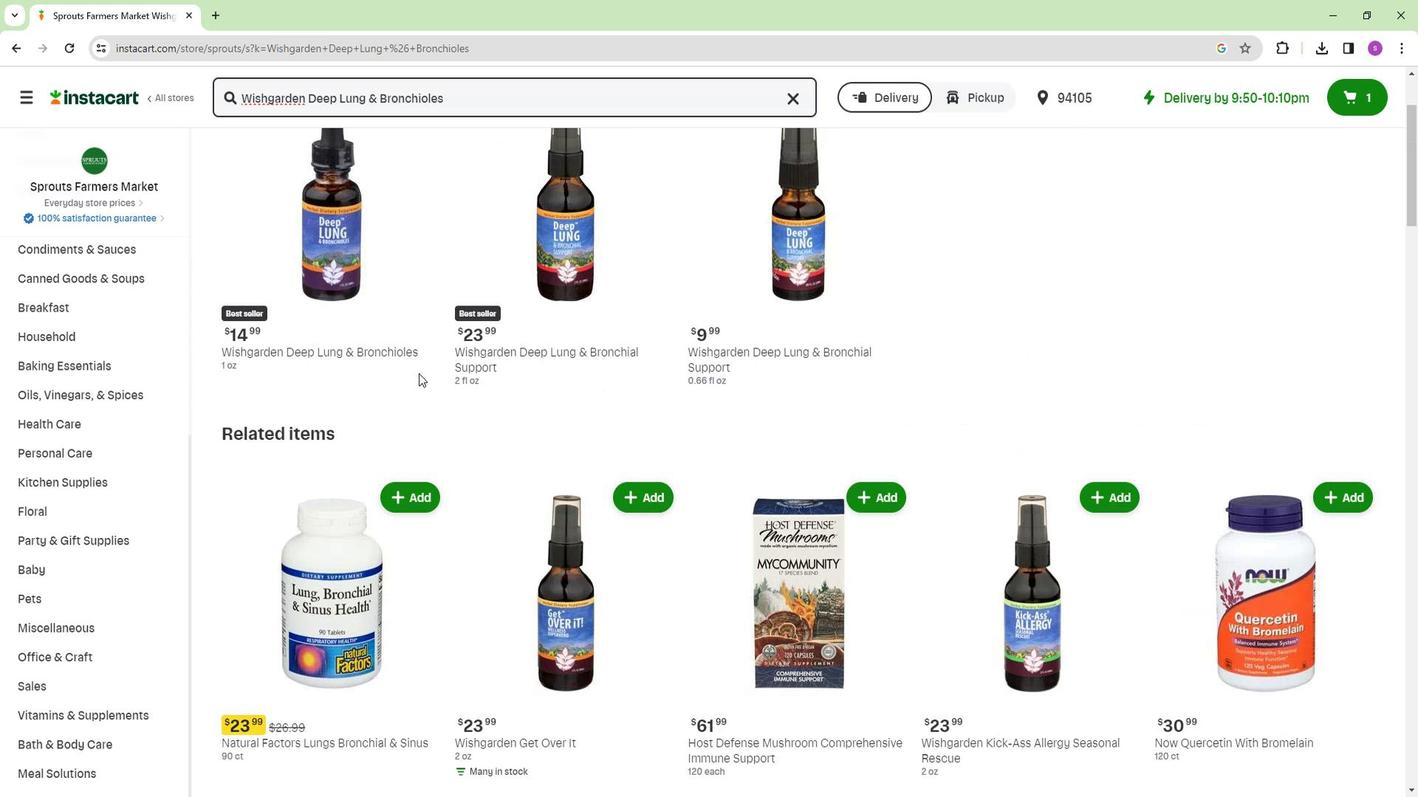 
Action: Mouse scrolled (399, 347) with delta (0, 0)
Screenshot: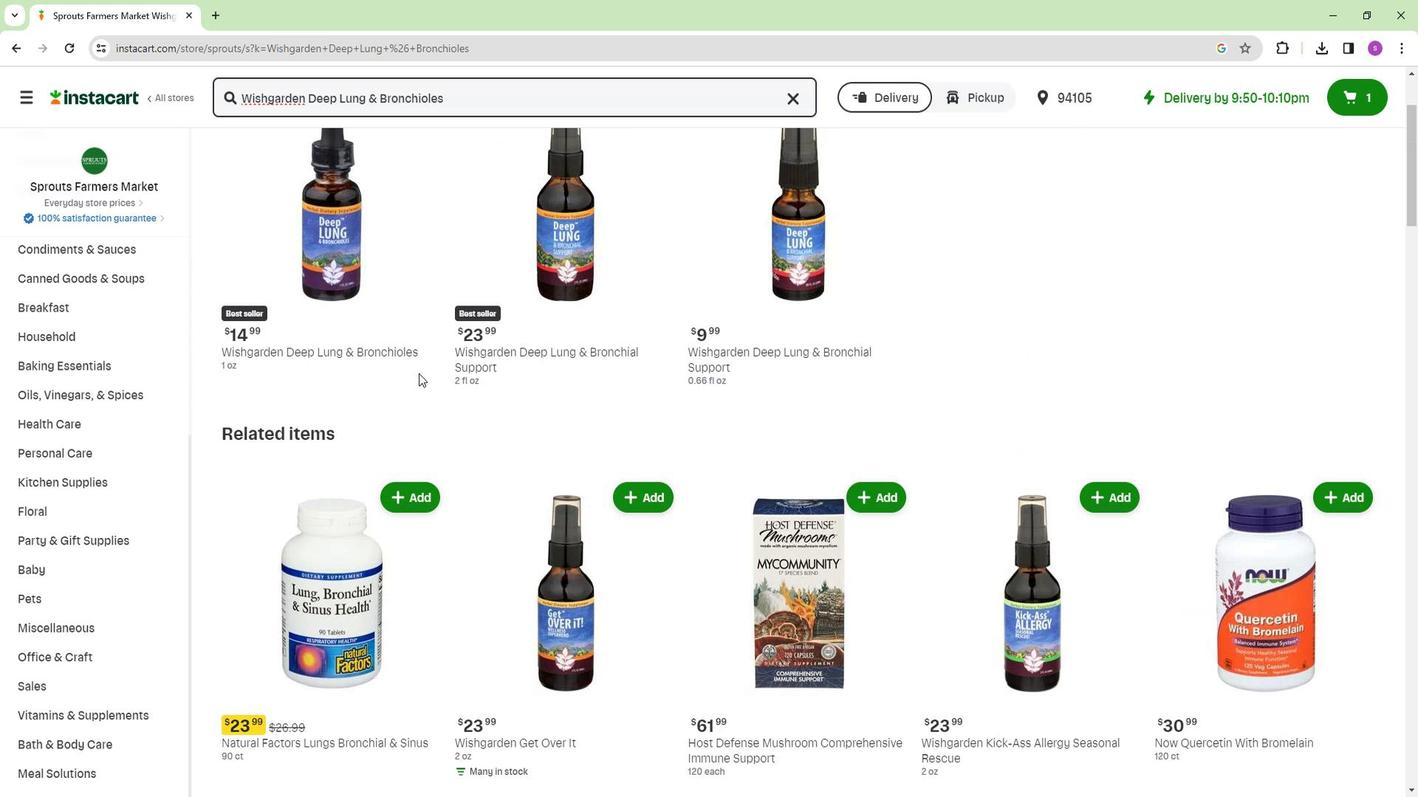 
Action: Mouse scrolled (399, 347) with delta (0, 0)
Screenshot: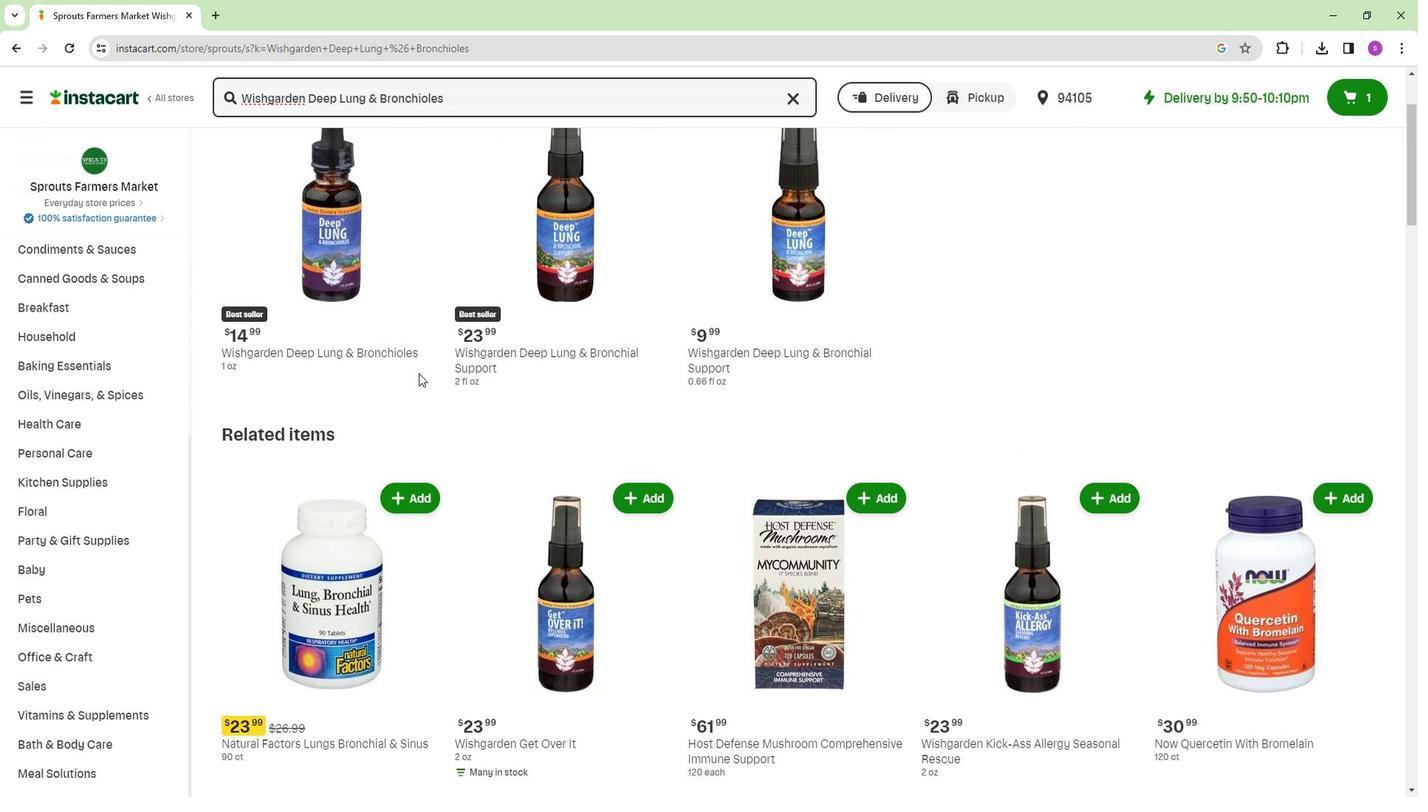 
Action: Mouse moved to (380, 257)
Screenshot: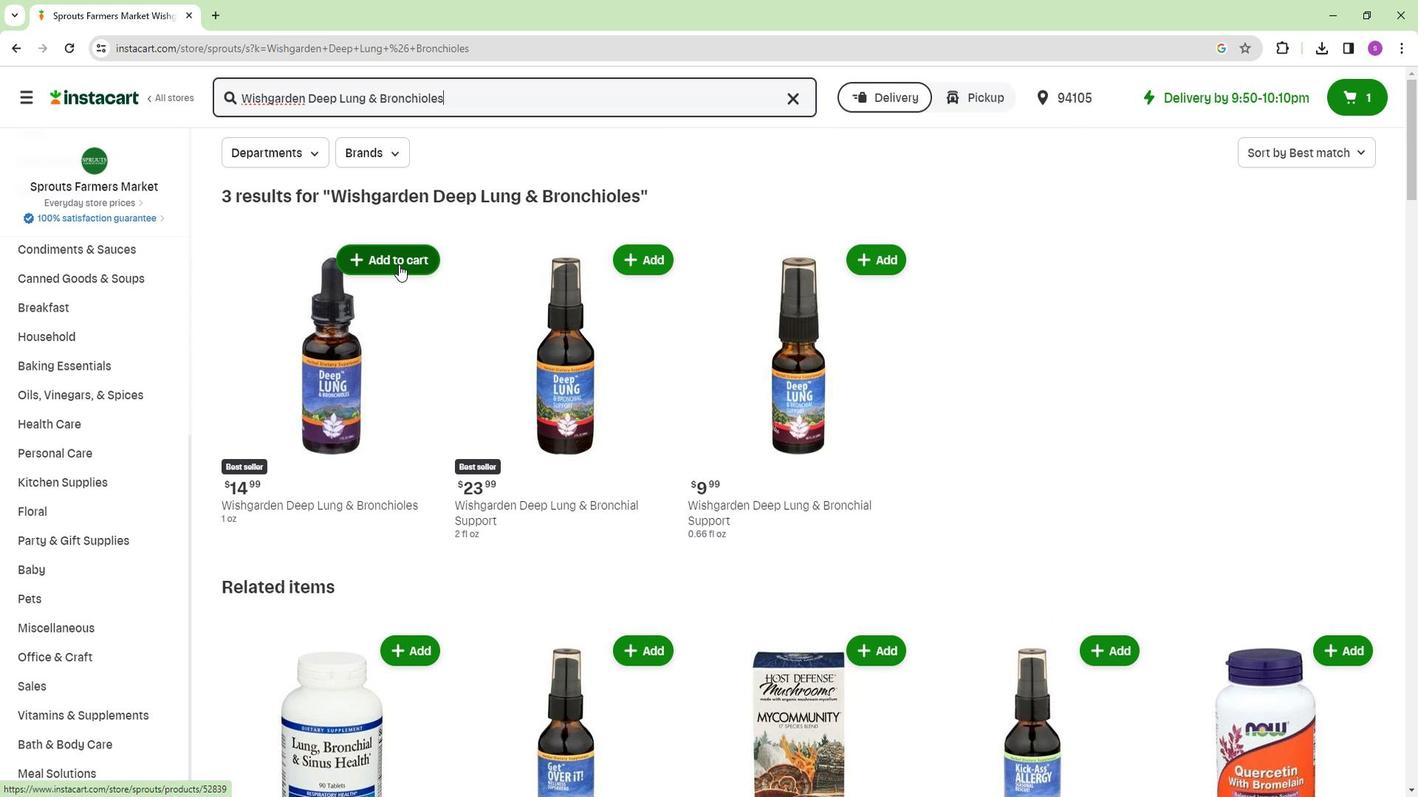 
Action: Mouse pressed left at (380, 257)
Screenshot: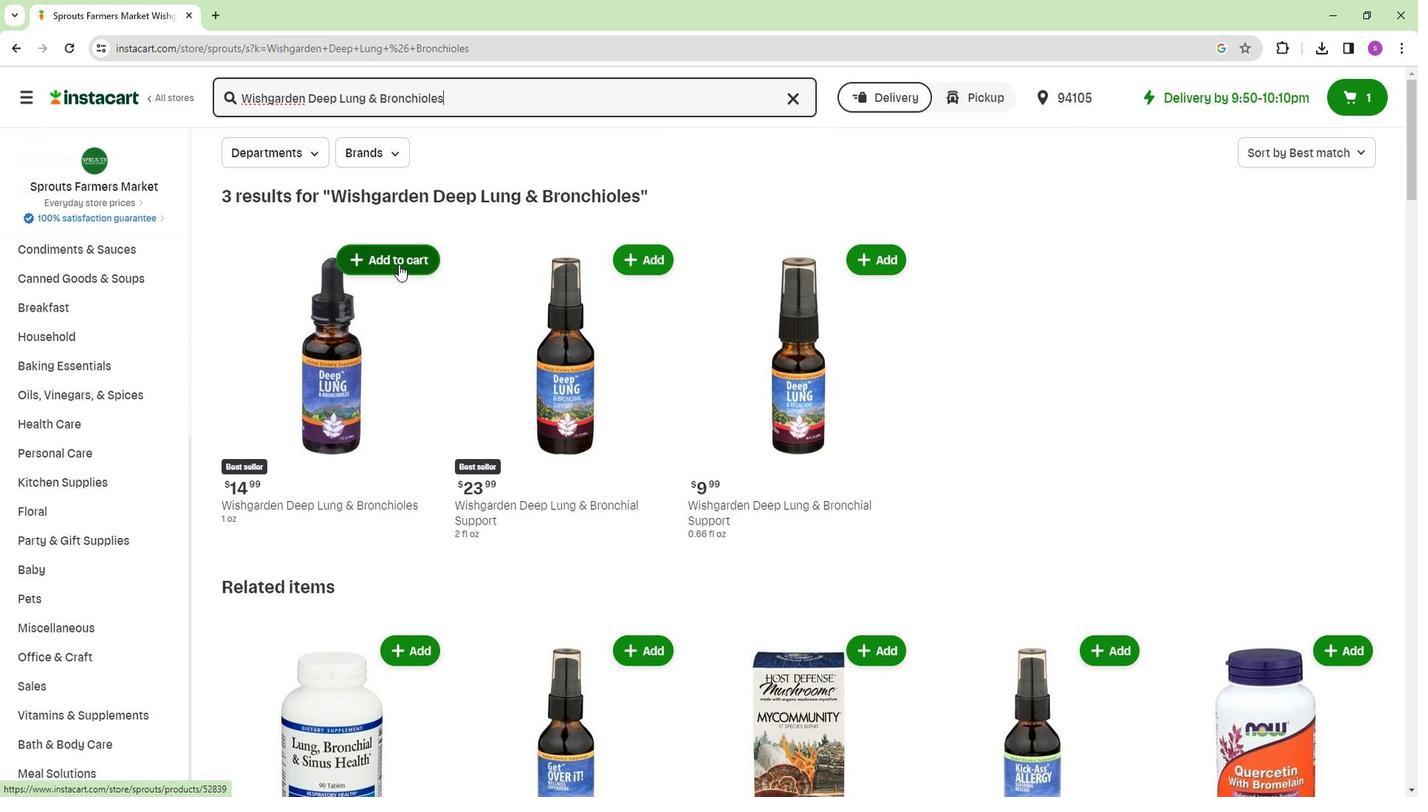 
Action: Mouse moved to (452, 322)
Screenshot: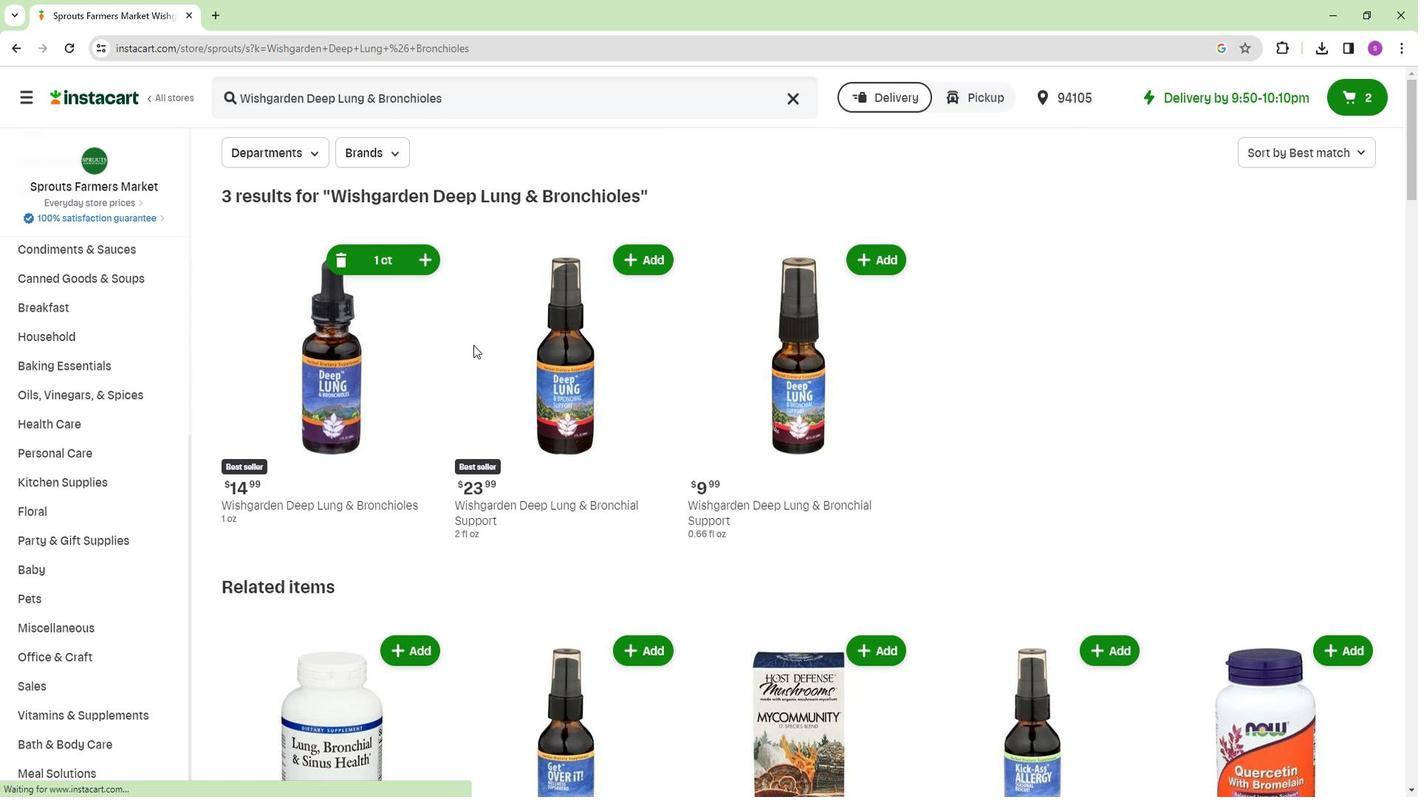 
